 Task: Look for space in Port Glasgow, United Kingdom from 6th September, 2023 to 10th September, 2023 for 1 adult in price range Rs.10000 to Rs.15000. Place can be private room with 1  bedroom having 1 bed and 1 bathroom. Property type can be house, flat, guest house, hotel. Booking option can be shelf check-in. Required host language is English.
Action: Mouse moved to (431, 94)
Screenshot: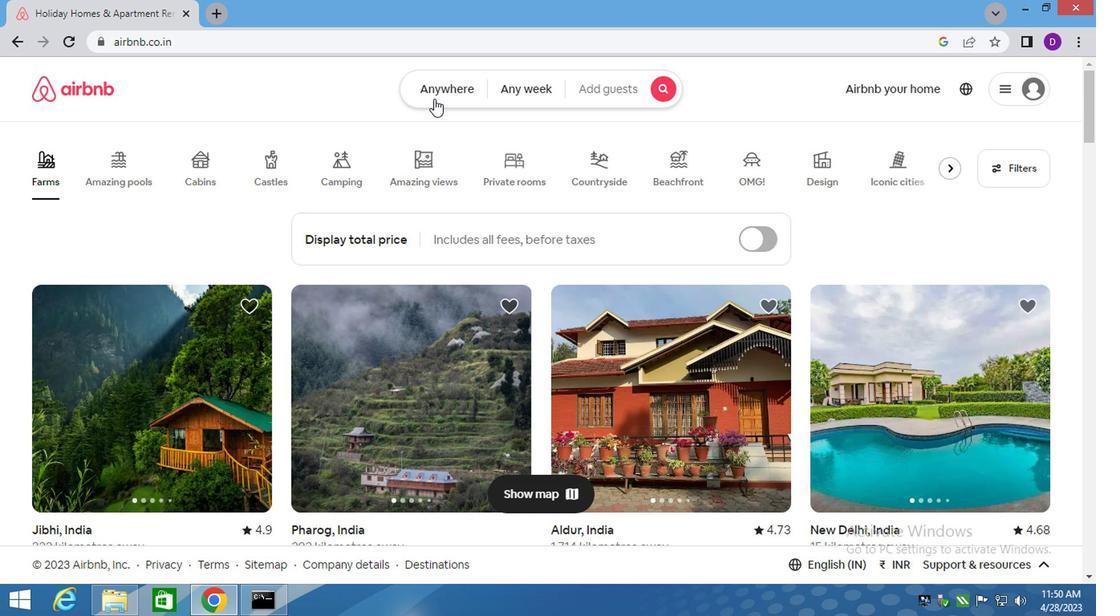 
Action: Mouse pressed left at (431, 94)
Screenshot: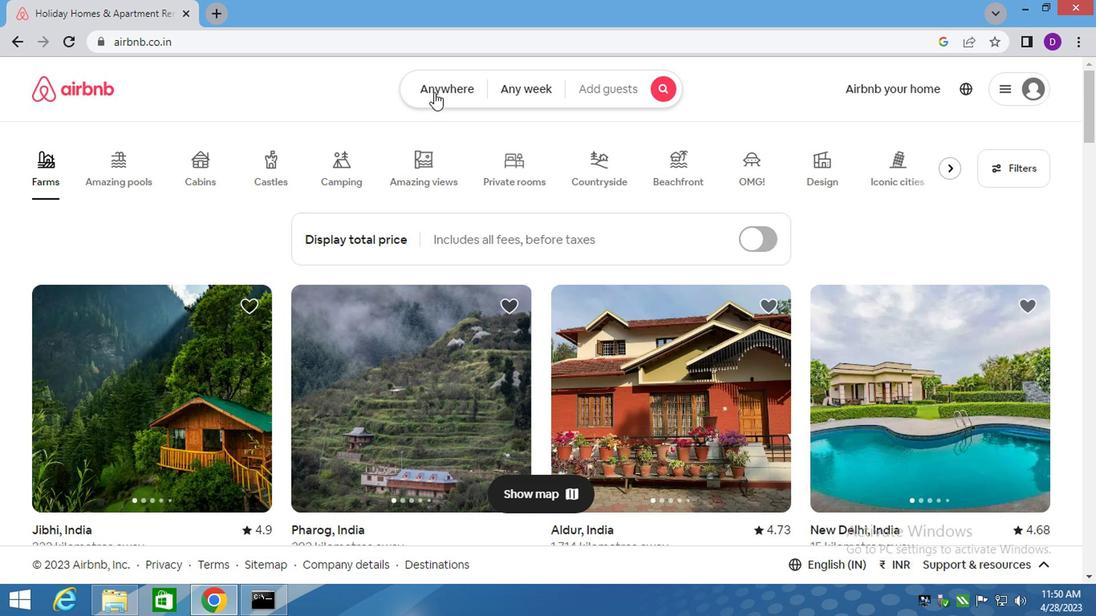 
Action: Mouse moved to (293, 155)
Screenshot: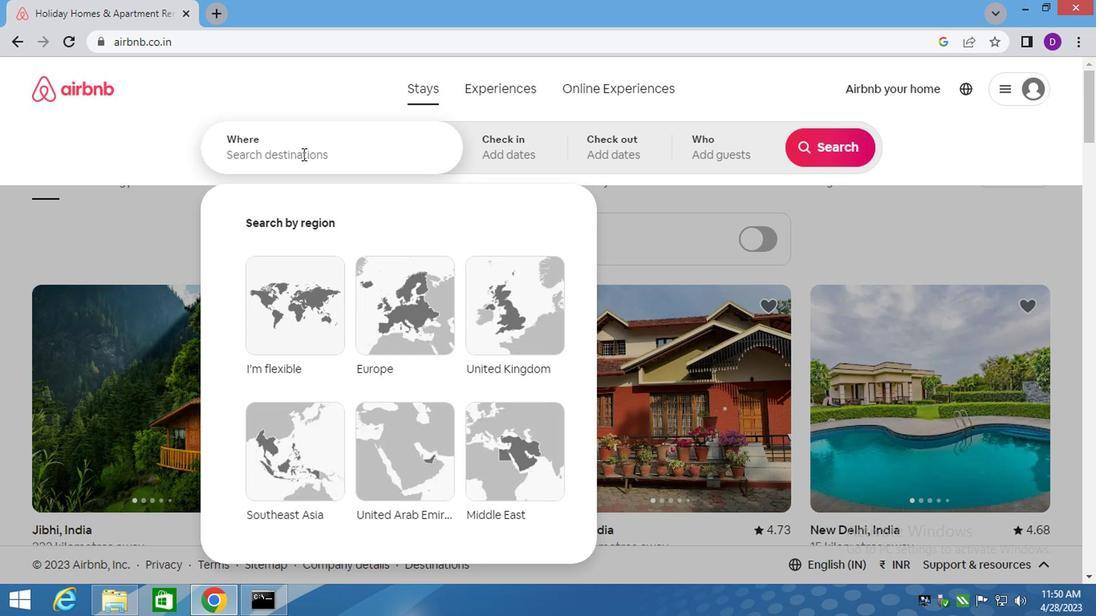 
Action: Mouse pressed left at (293, 155)
Screenshot: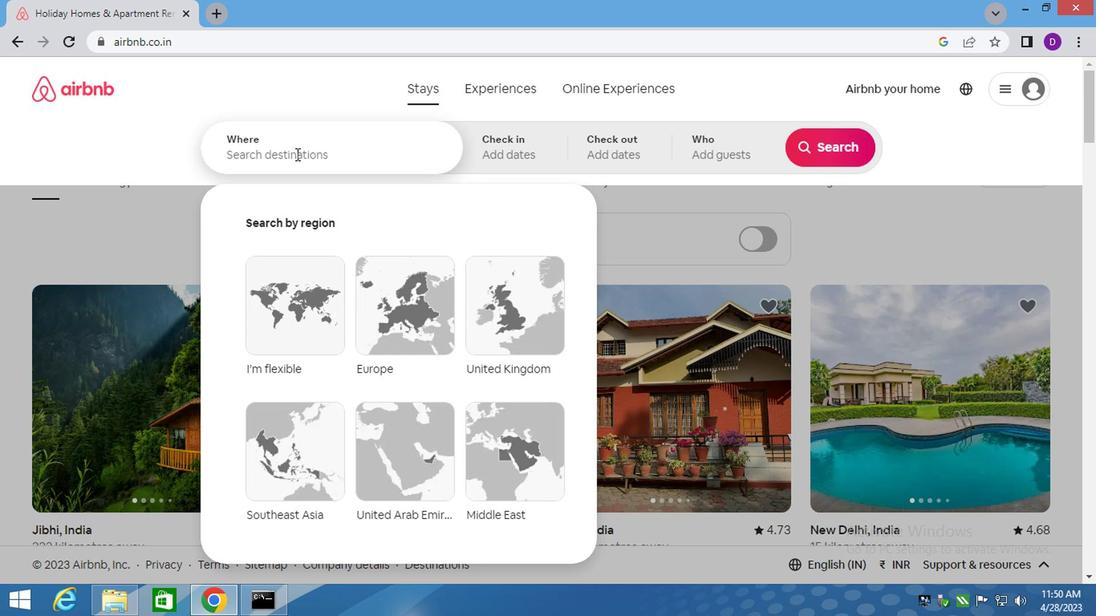 
Action: Key pressed port<Key.space>glasgow,<Key.space>united<Key.down><Key.enter>
Screenshot: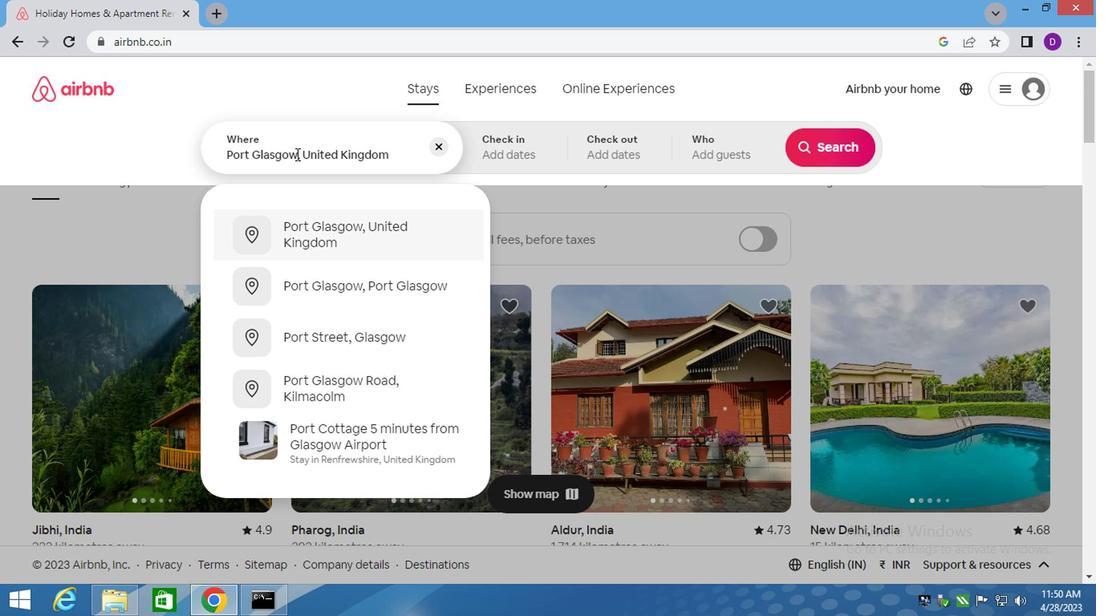 
Action: Mouse moved to (812, 276)
Screenshot: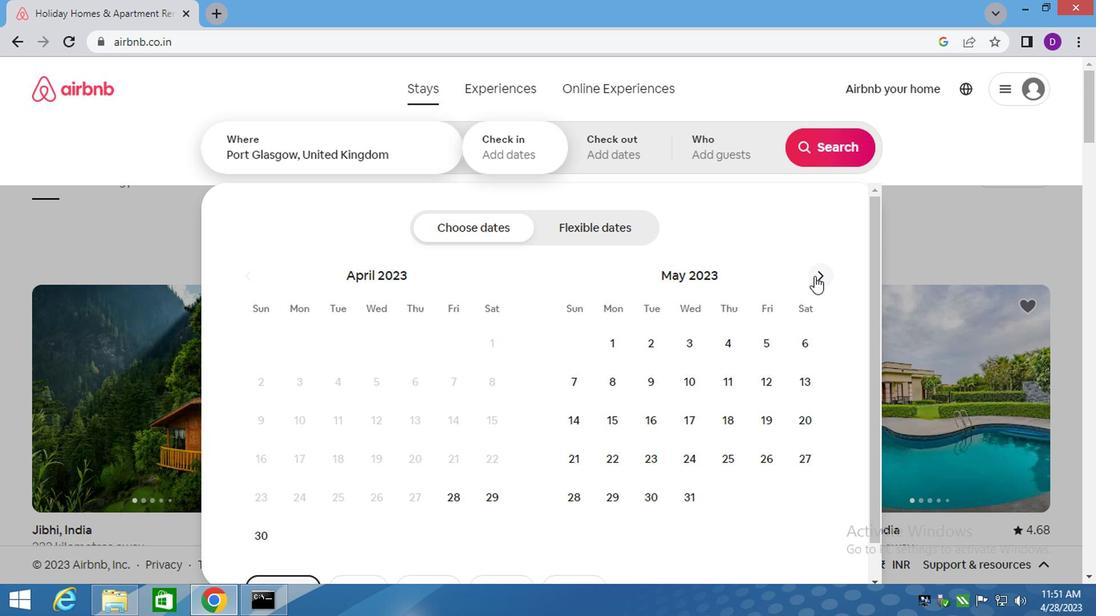
Action: Mouse pressed left at (812, 276)
Screenshot: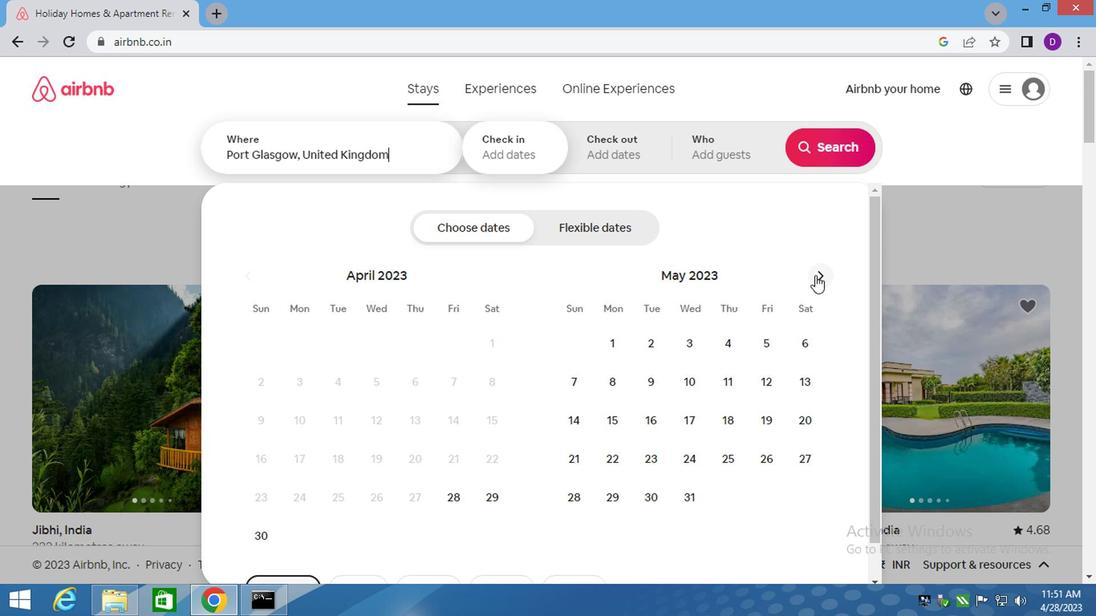 
Action: Mouse pressed left at (812, 276)
Screenshot: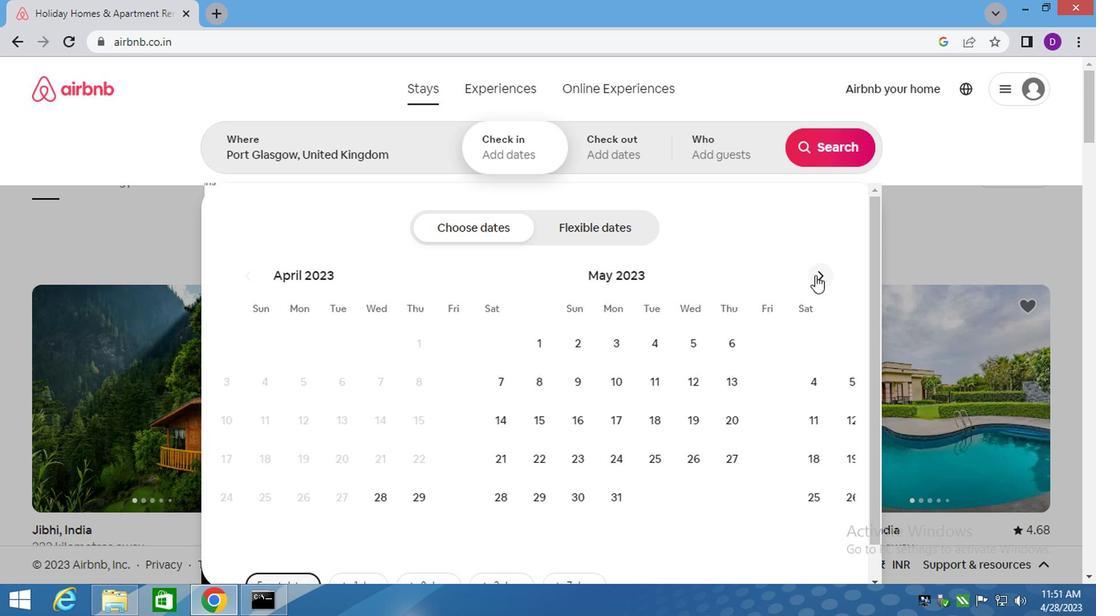 
Action: Mouse pressed left at (812, 276)
Screenshot: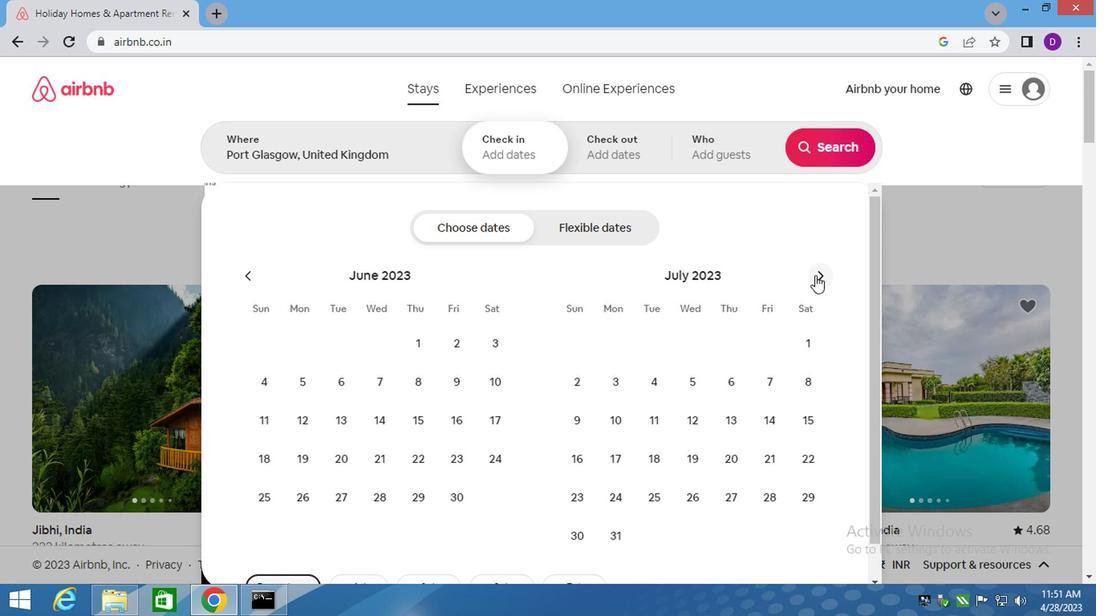 
Action: Mouse pressed left at (812, 276)
Screenshot: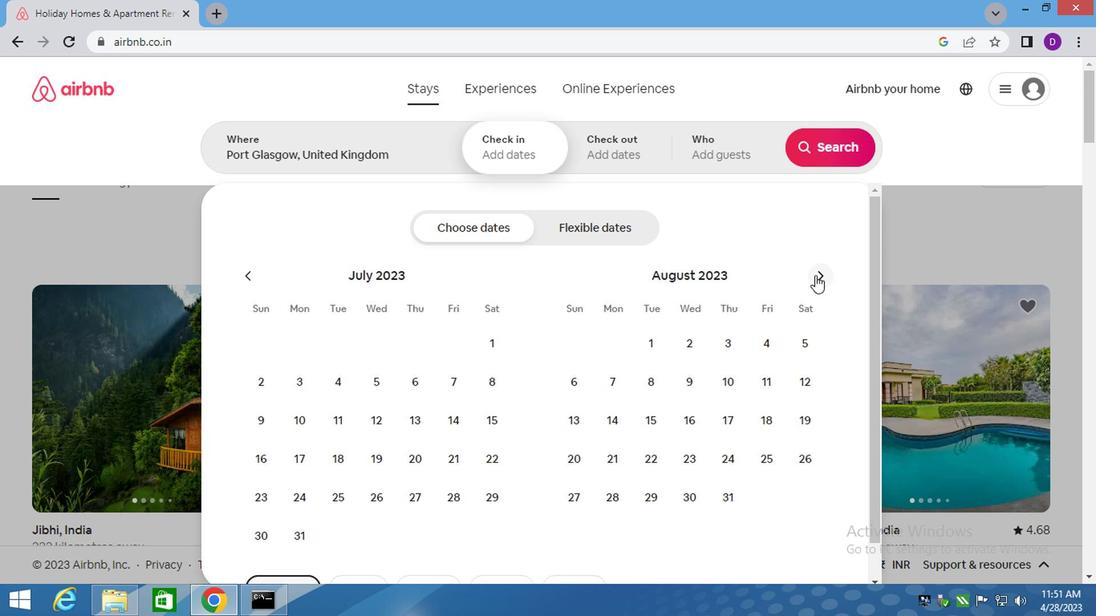 
Action: Mouse moved to (695, 381)
Screenshot: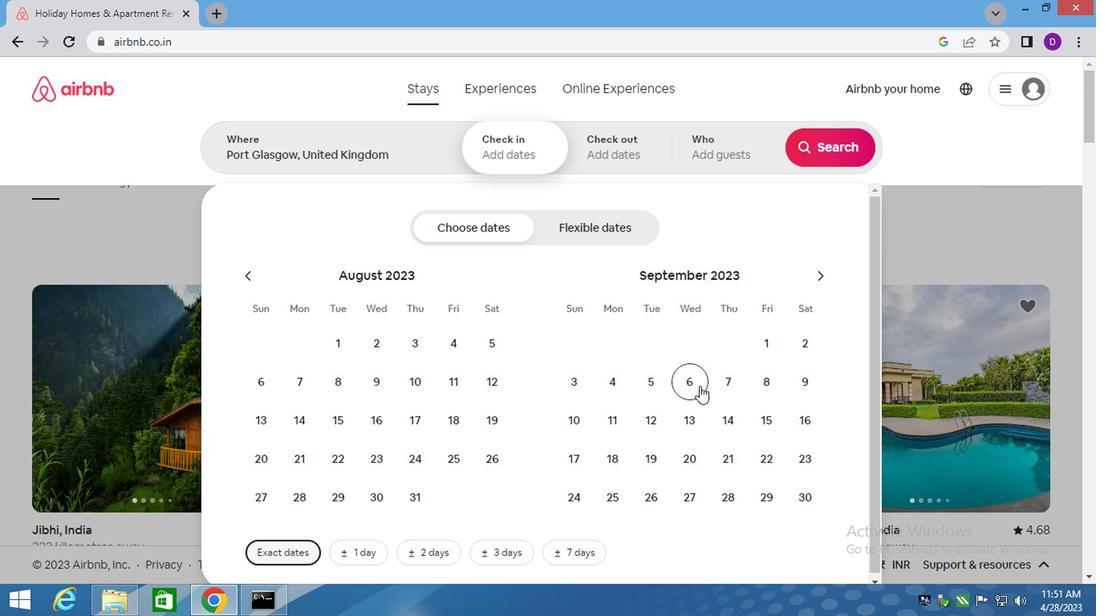 
Action: Mouse pressed left at (695, 381)
Screenshot: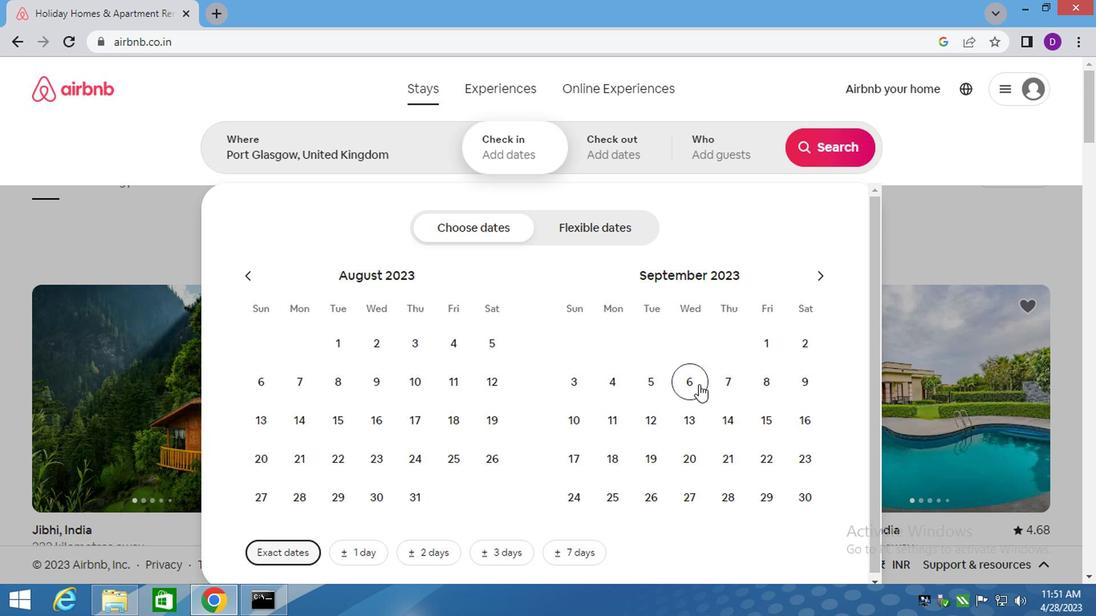 
Action: Mouse moved to (578, 414)
Screenshot: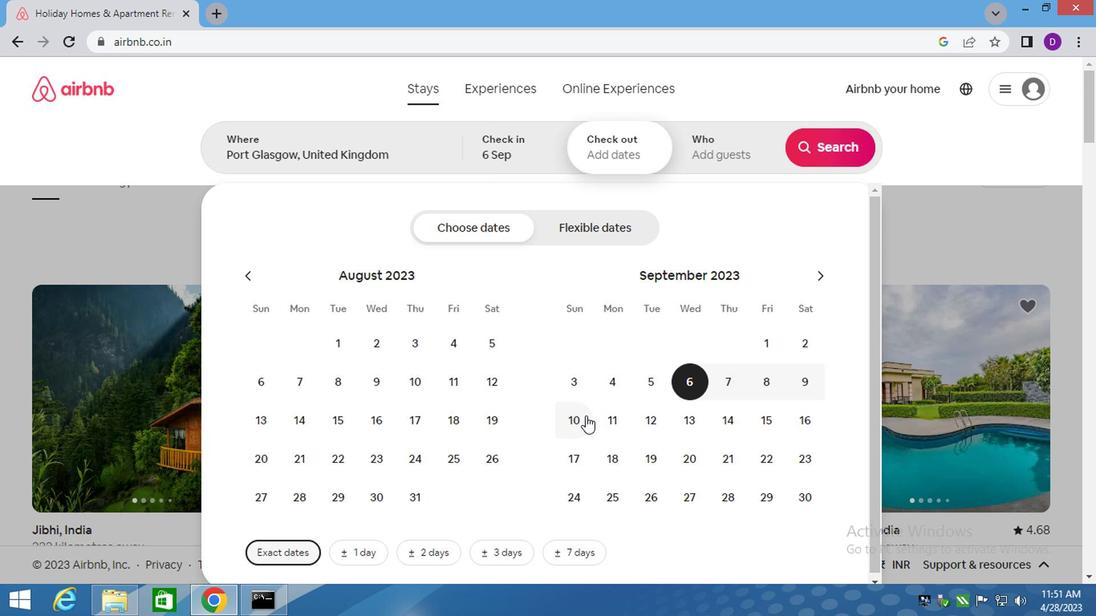 
Action: Mouse pressed left at (578, 414)
Screenshot: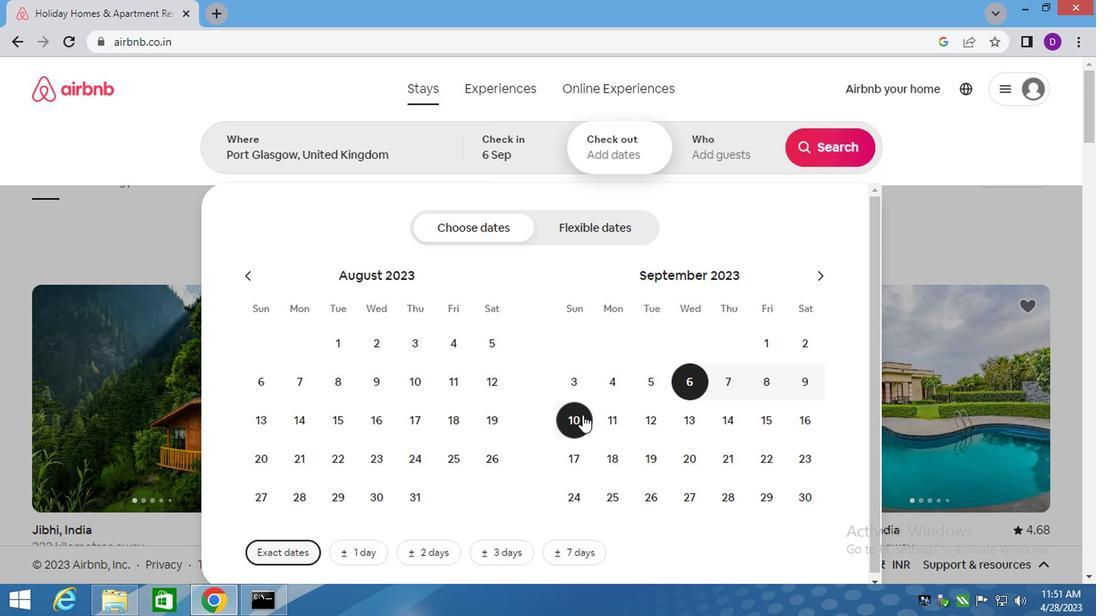 
Action: Mouse moved to (695, 156)
Screenshot: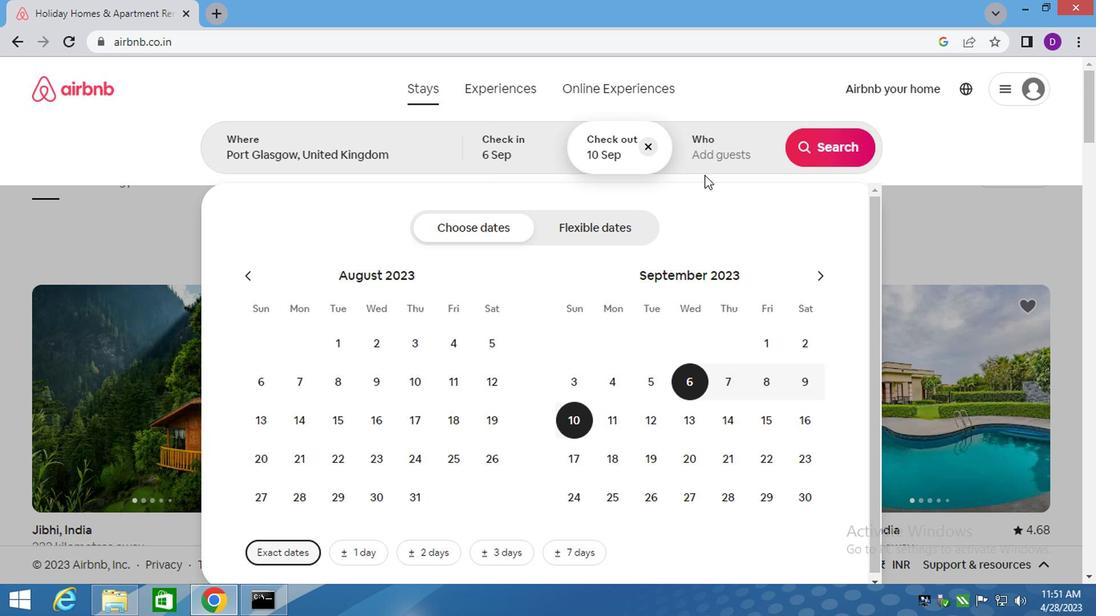 
Action: Mouse pressed left at (695, 156)
Screenshot: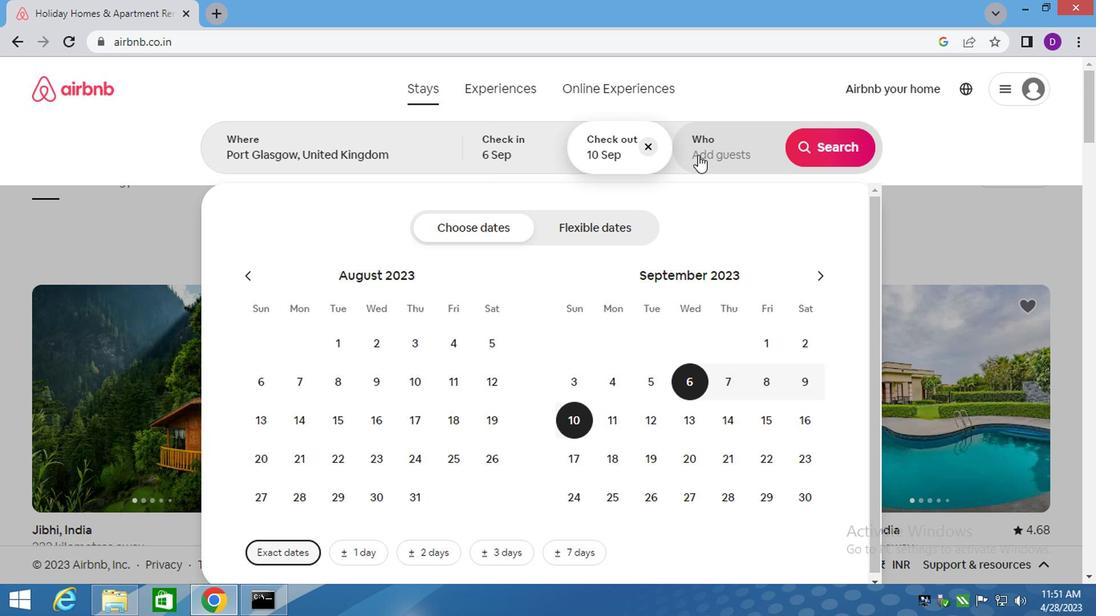 
Action: Mouse moved to (831, 235)
Screenshot: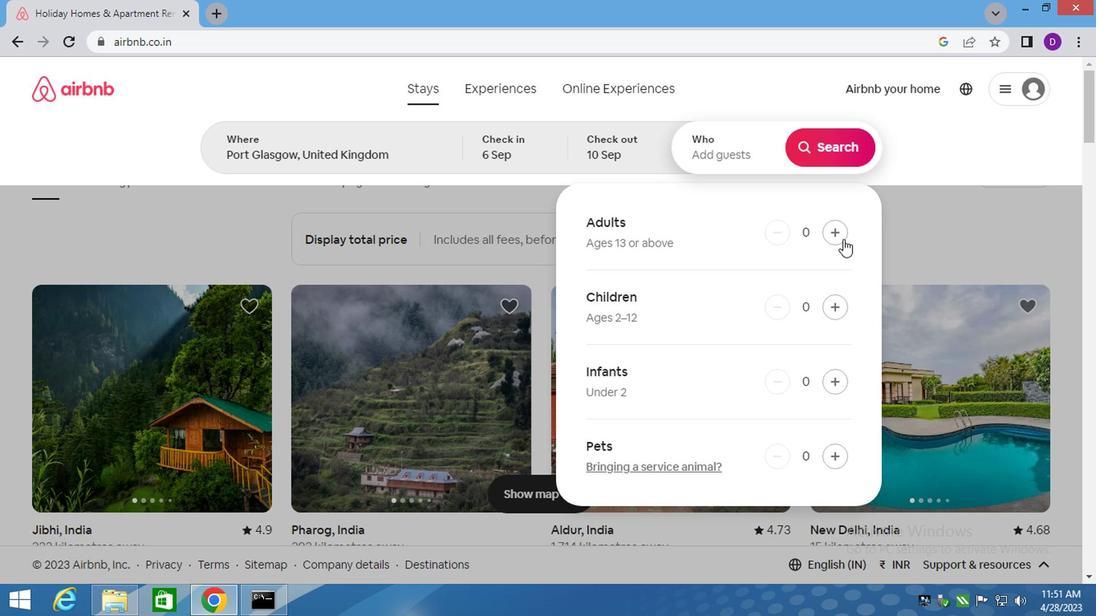 
Action: Mouse pressed left at (831, 235)
Screenshot: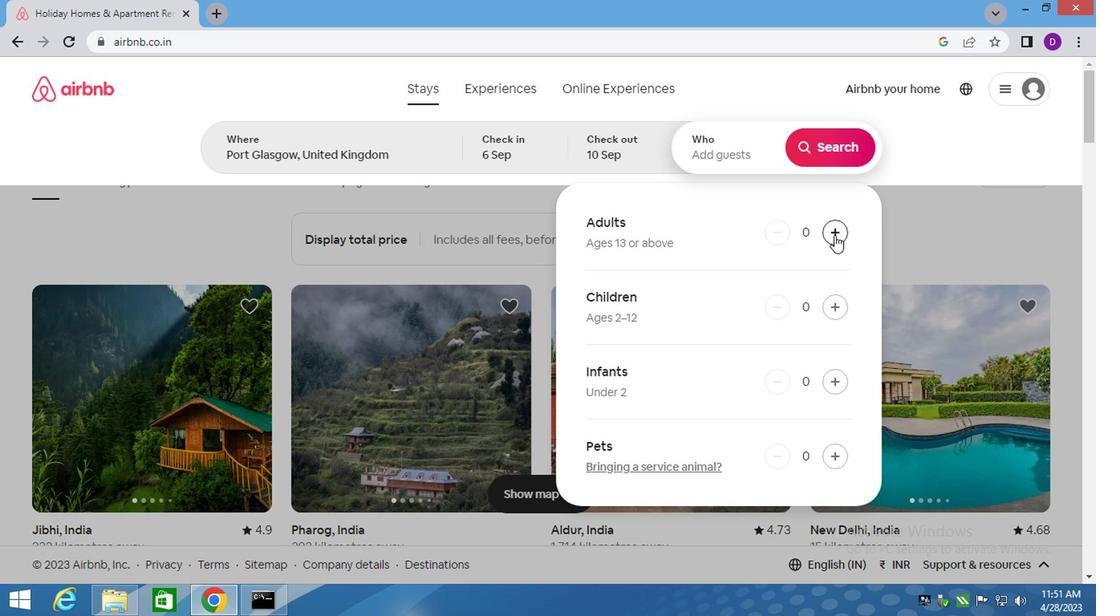 
Action: Mouse moved to (818, 150)
Screenshot: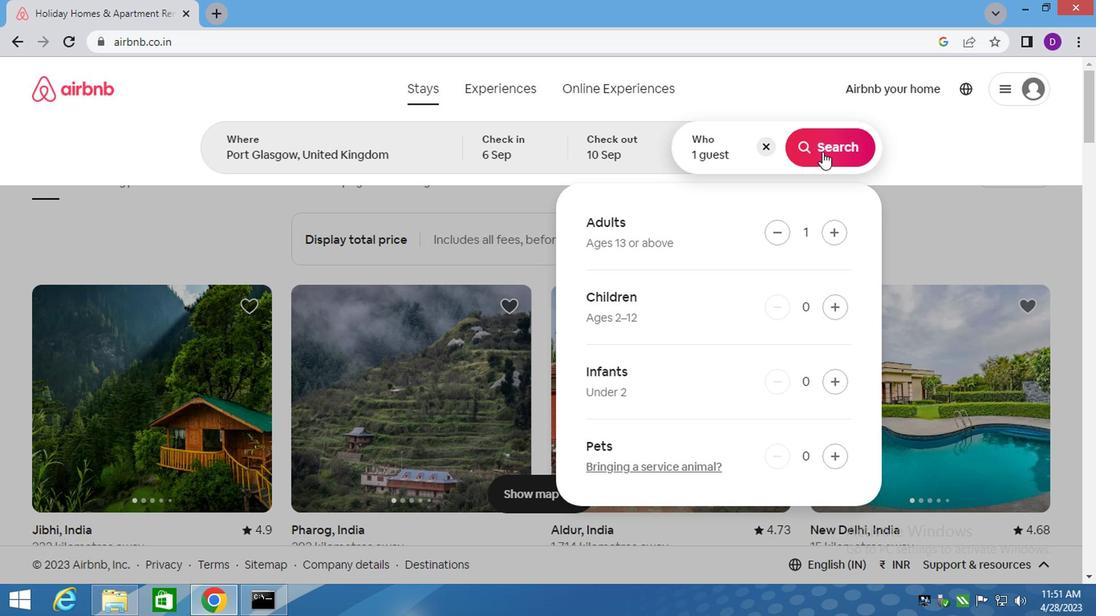 
Action: Mouse pressed left at (818, 150)
Screenshot: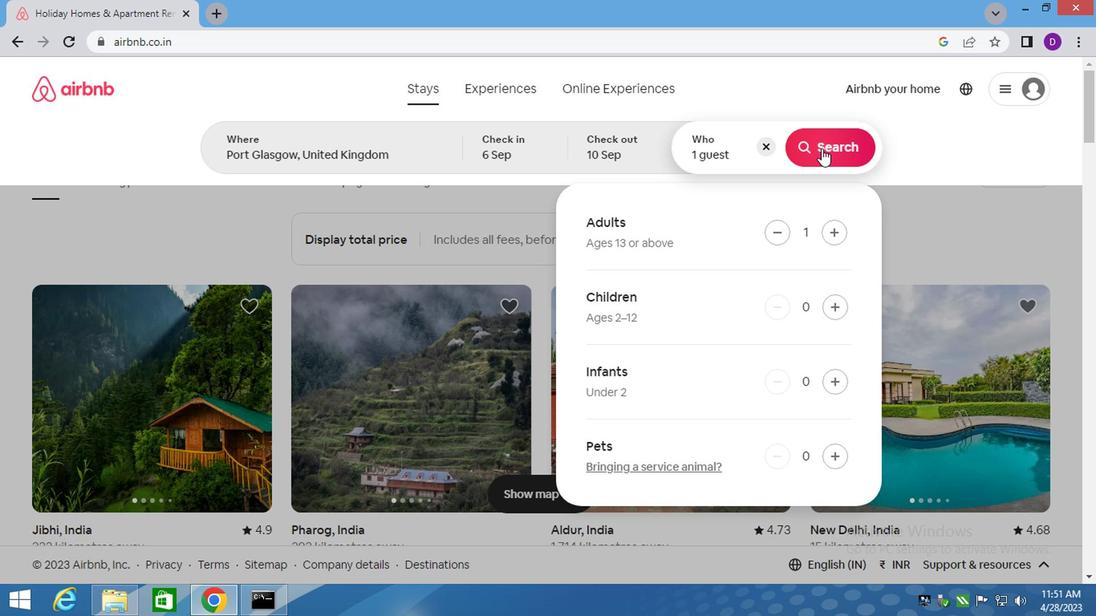 
Action: Mouse moved to (1000, 157)
Screenshot: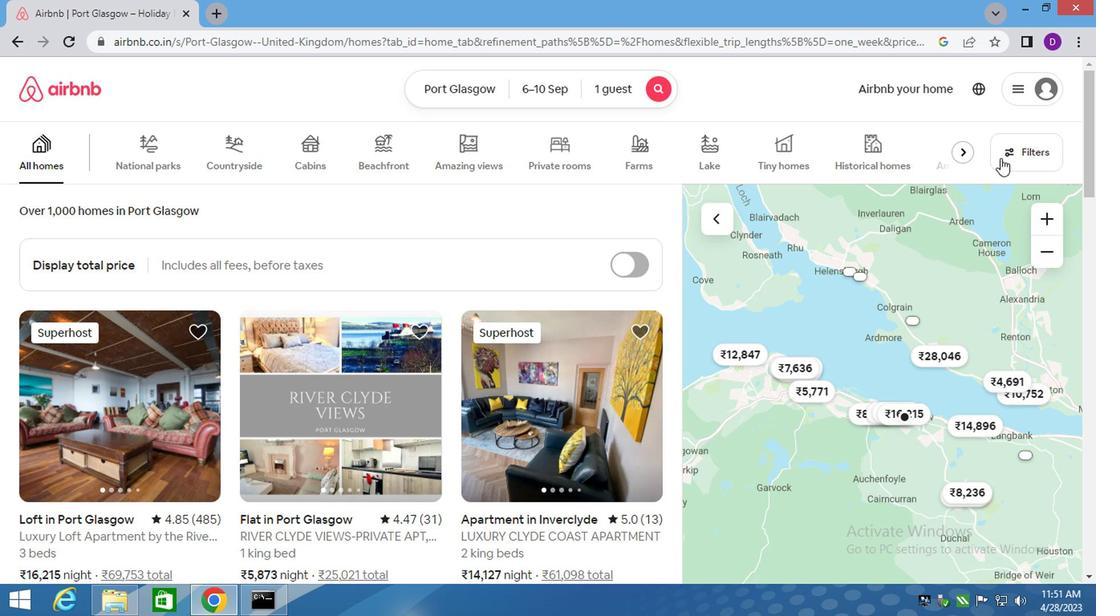 
Action: Mouse pressed left at (1000, 157)
Screenshot: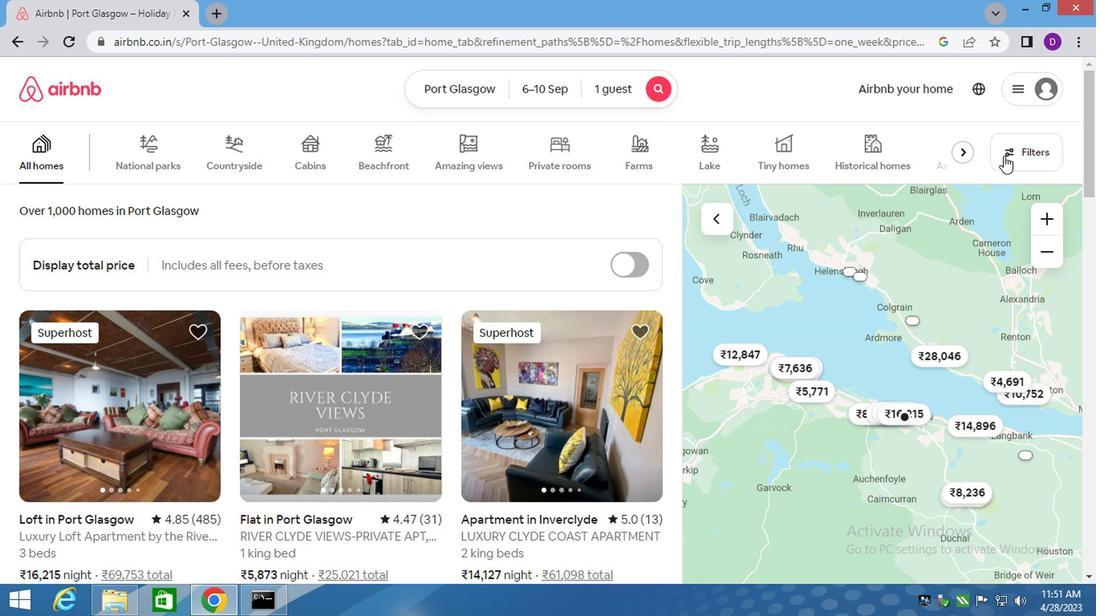 
Action: Mouse moved to (347, 353)
Screenshot: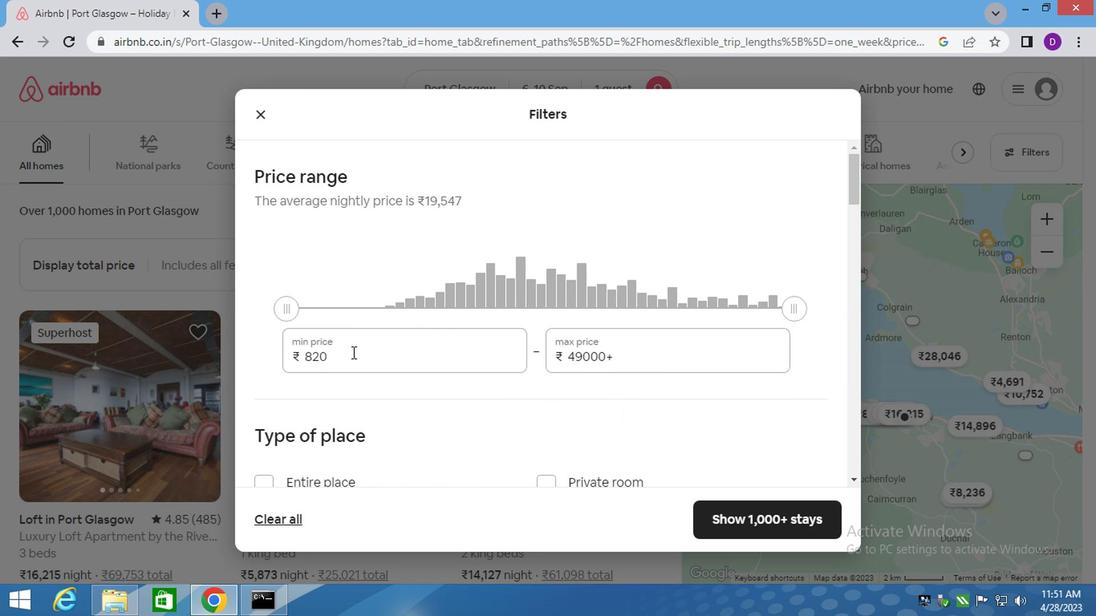 
Action: Mouse pressed left at (347, 353)
Screenshot: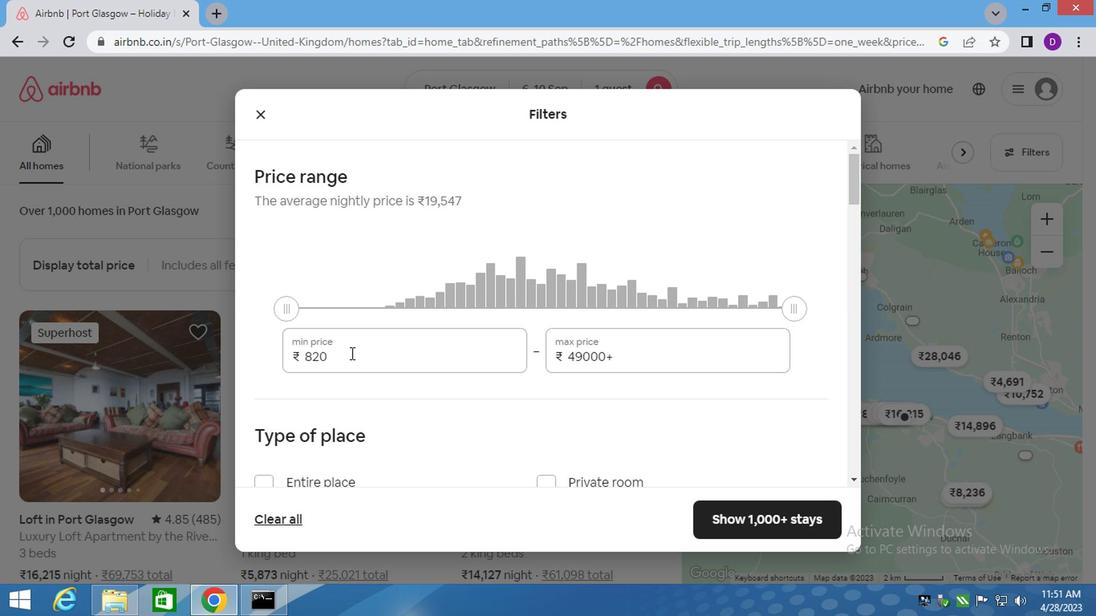 
Action: Mouse pressed left at (347, 353)
Screenshot: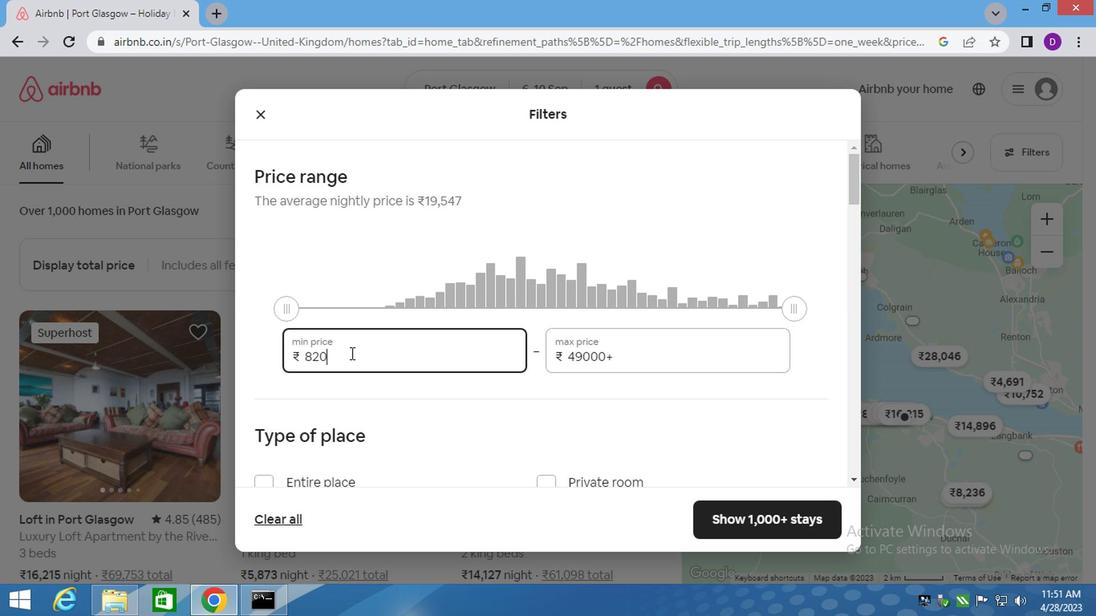 
Action: Key pressed 10000<Key.tab>15<Key.backspace><Key.backspace><Key.backspace><Key.backspace><Key.backspace><Key.backspace><Key.backspace><Key.backspace><Key.backspace><Key.backspace><Key.backspace>15000
Screenshot: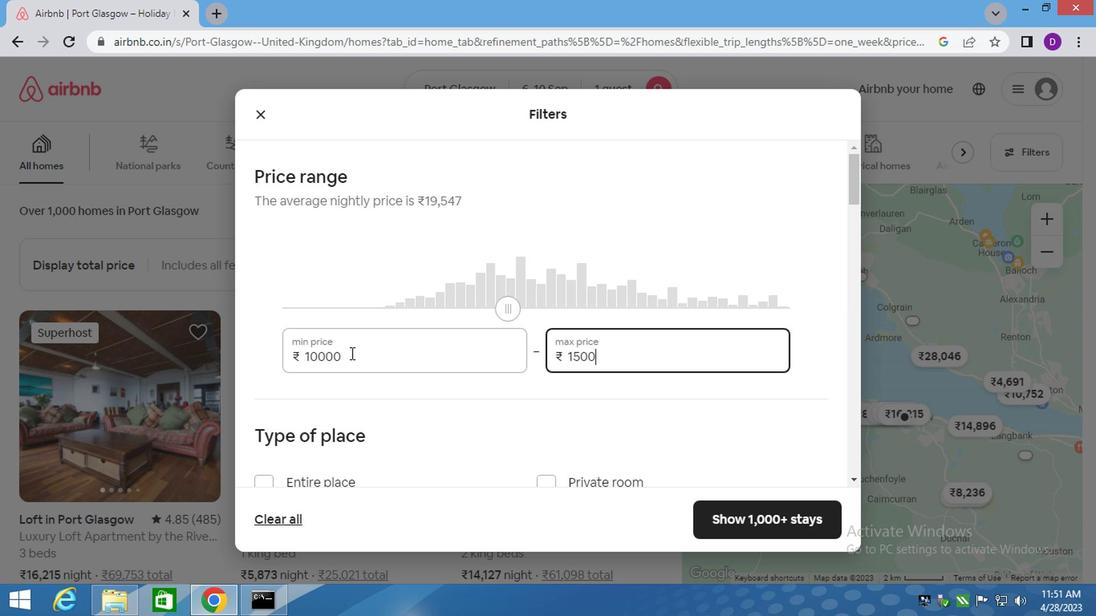 
Action: Mouse moved to (453, 416)
Screenshot: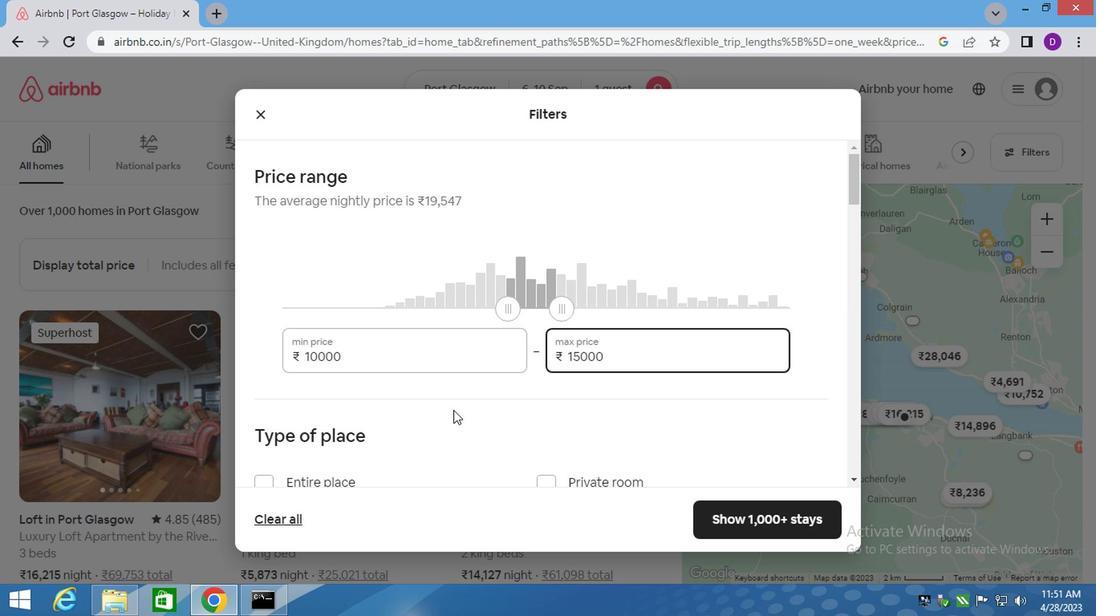 
Action: Mouse scrolled (453, 415) with delta (0, 0)
Screenshot: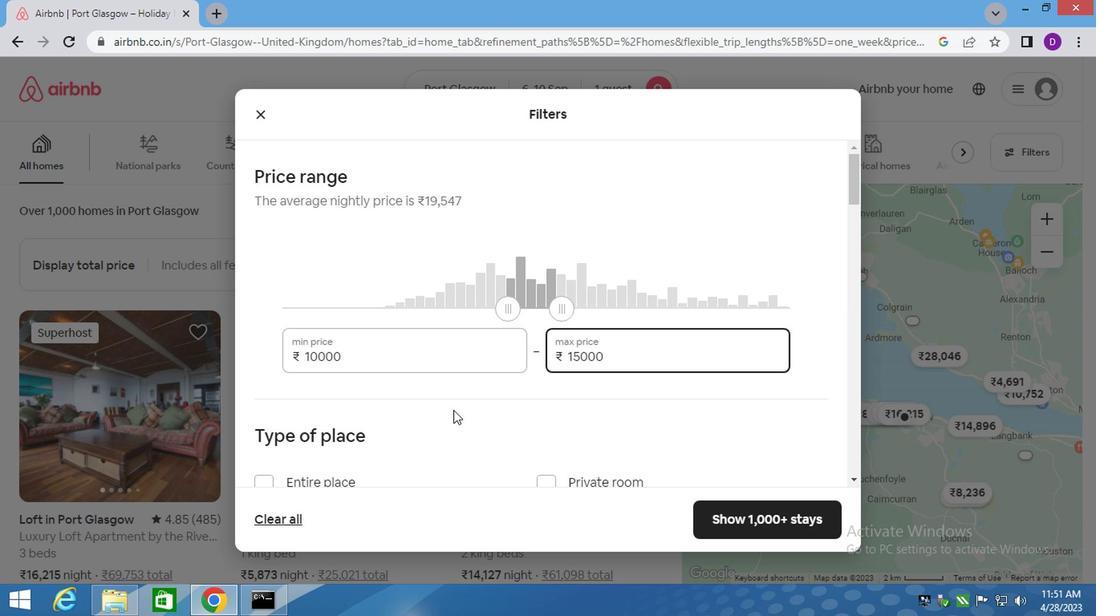 
Action: Mouse moved to (478, 417)
Screenshot: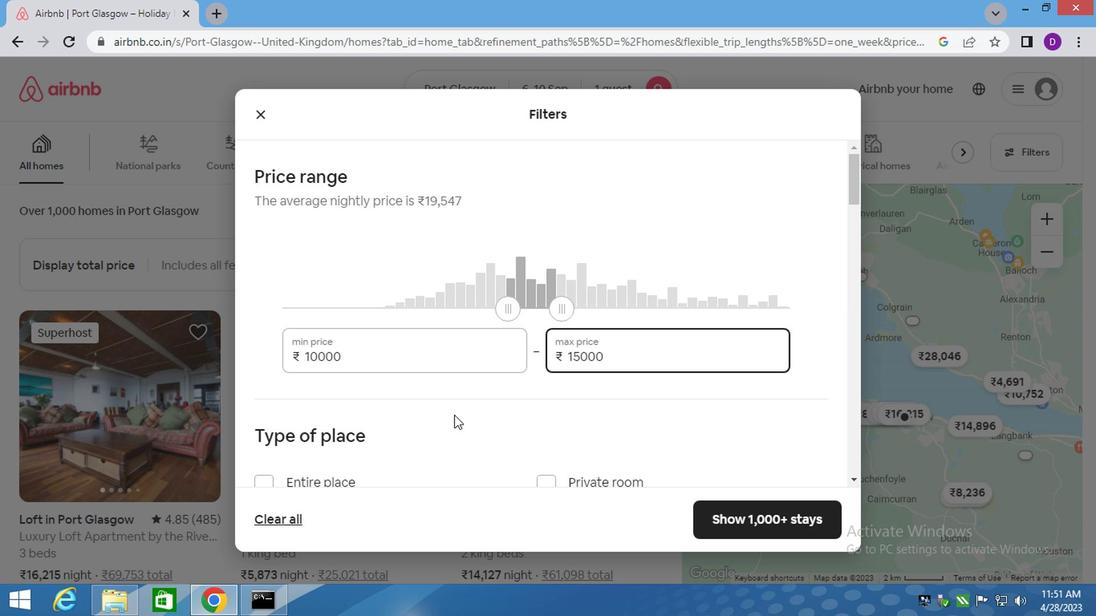 
Action: Mouse scrolled (477, 417) with delta (0, 0)
Screenshot: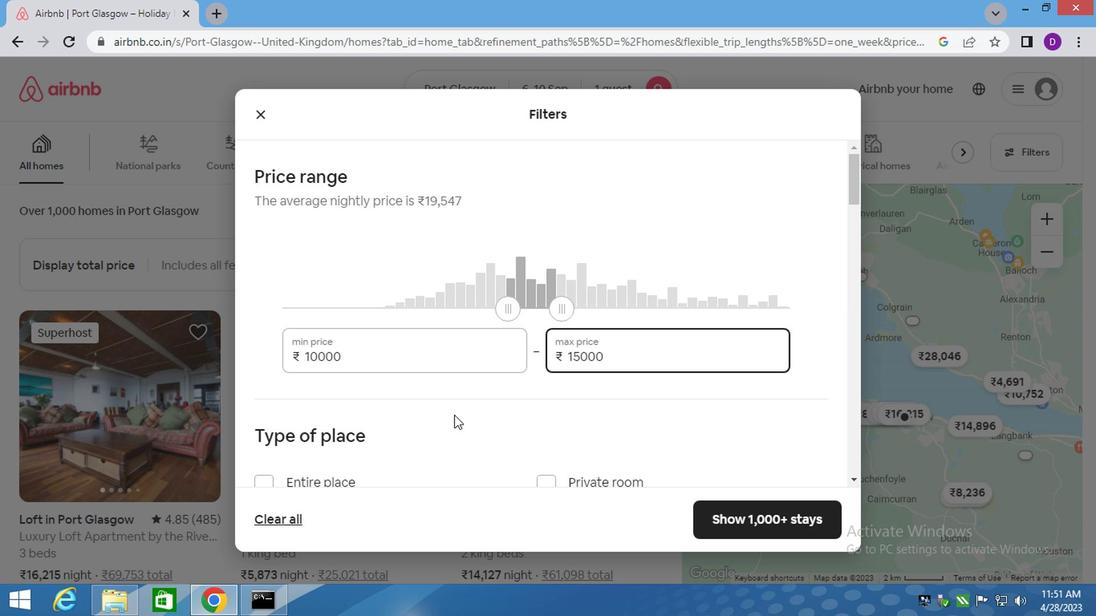 
Action: Mouse moved to (542, 319)
Screenshot: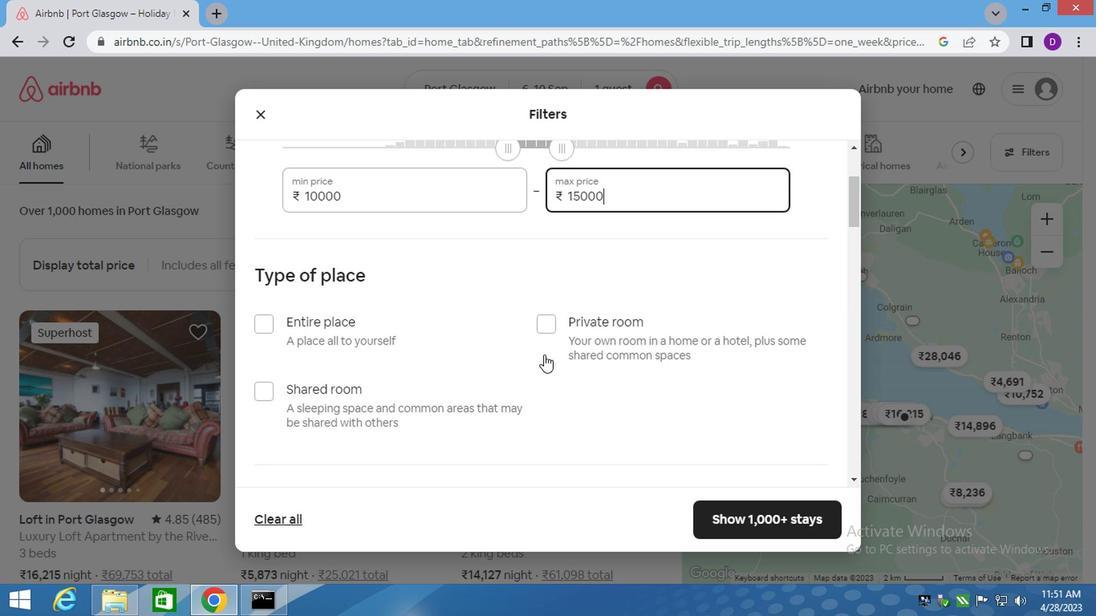 
Action: Mouse pressed left at (542, 319)
Screenshot: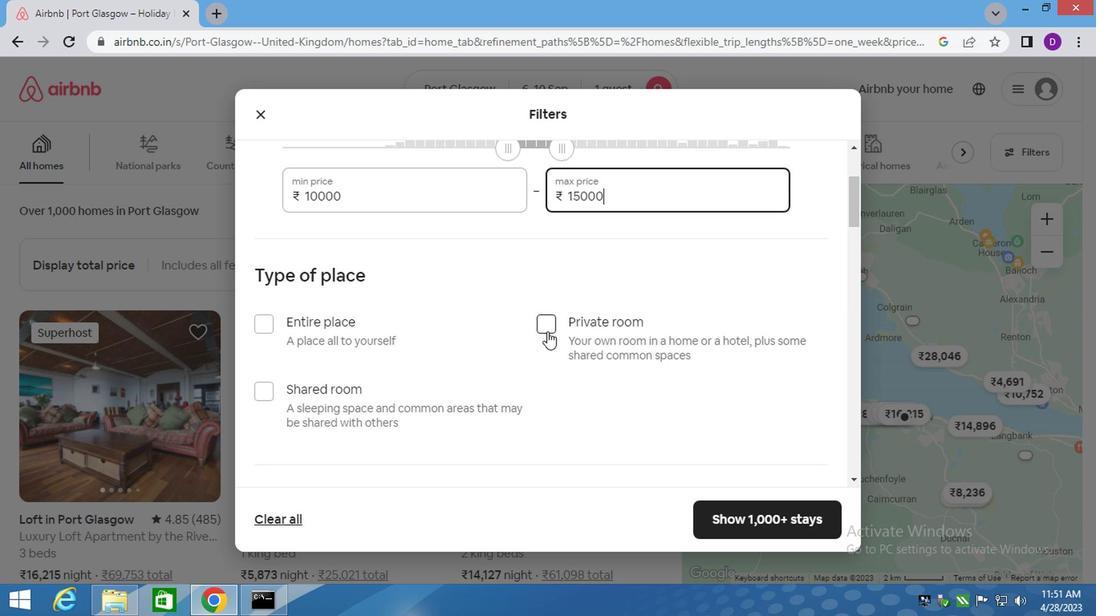 
Action: Mouse moved to (451, 375)
Screenshot: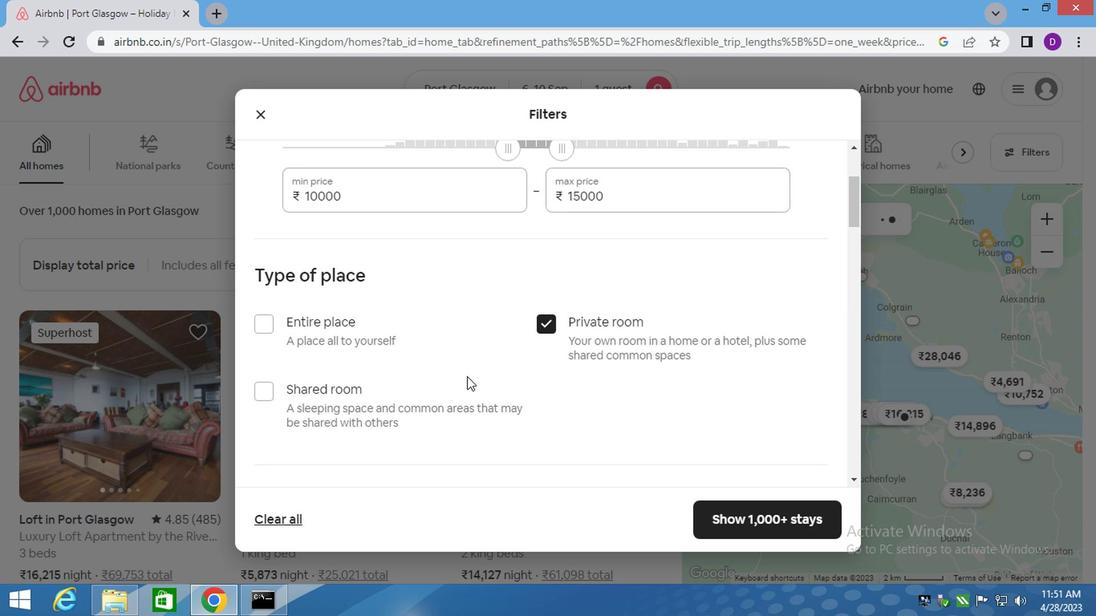 
Action: Mouse scrolled (451, 374) with delta (0, -1)
Screenshot: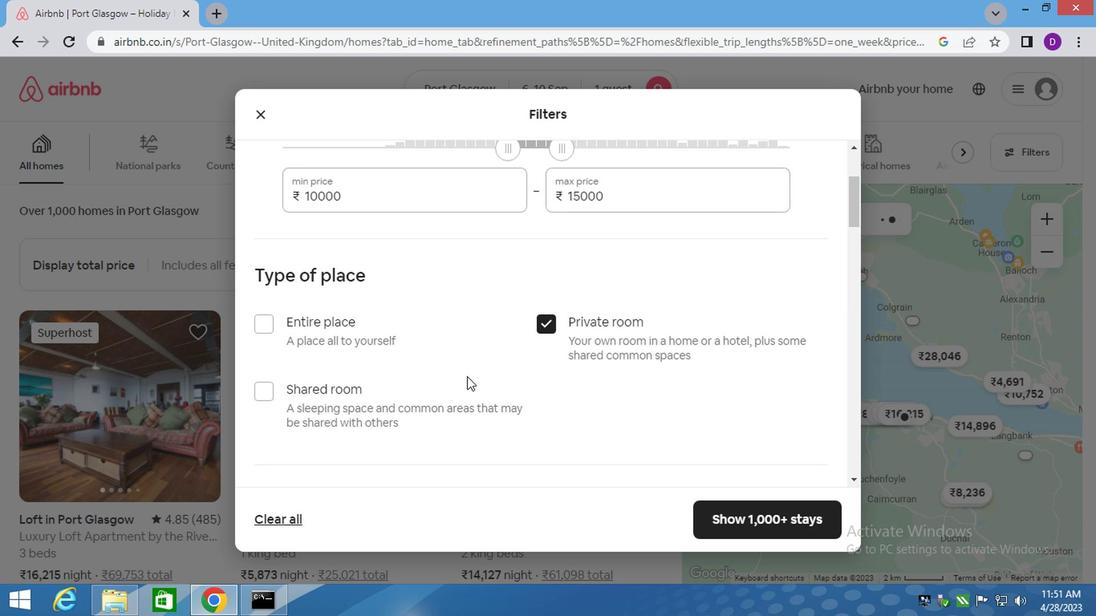 
Action: Mouse moved to (449, 375)
Screenshot: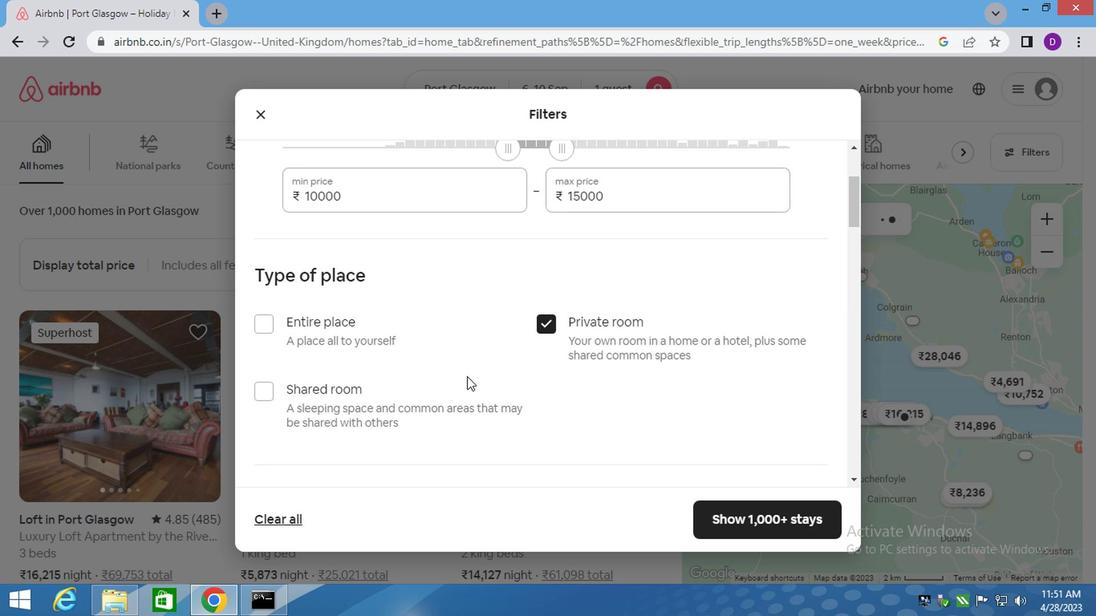 
Action: Mouse scrolled (449, 374) with delta (0, -1)
Screenshot: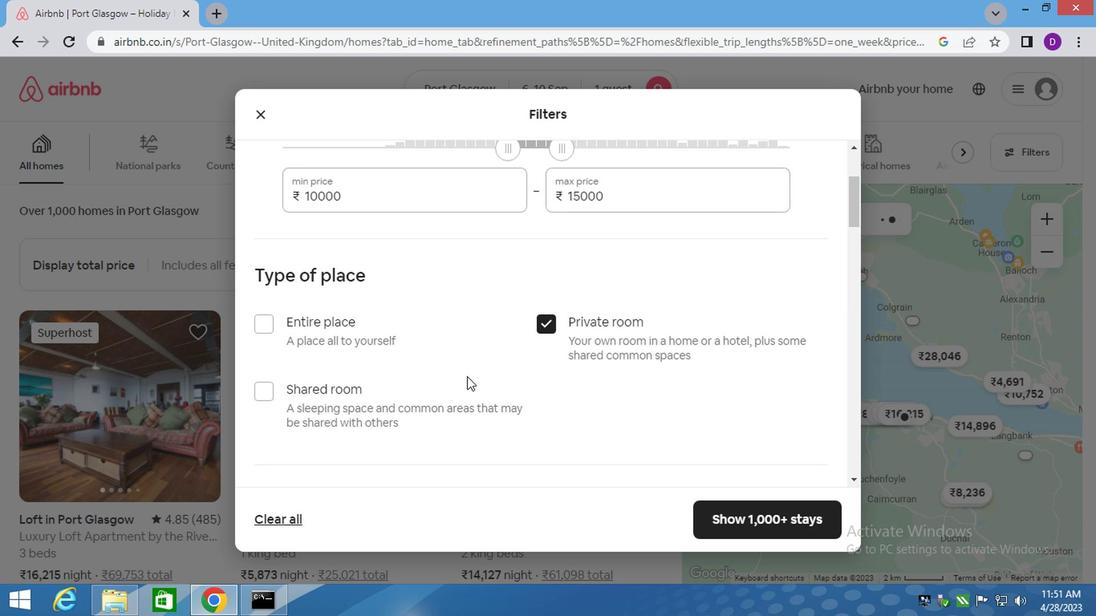 
Action: Mouse moved to (449, 375)
Screenshot: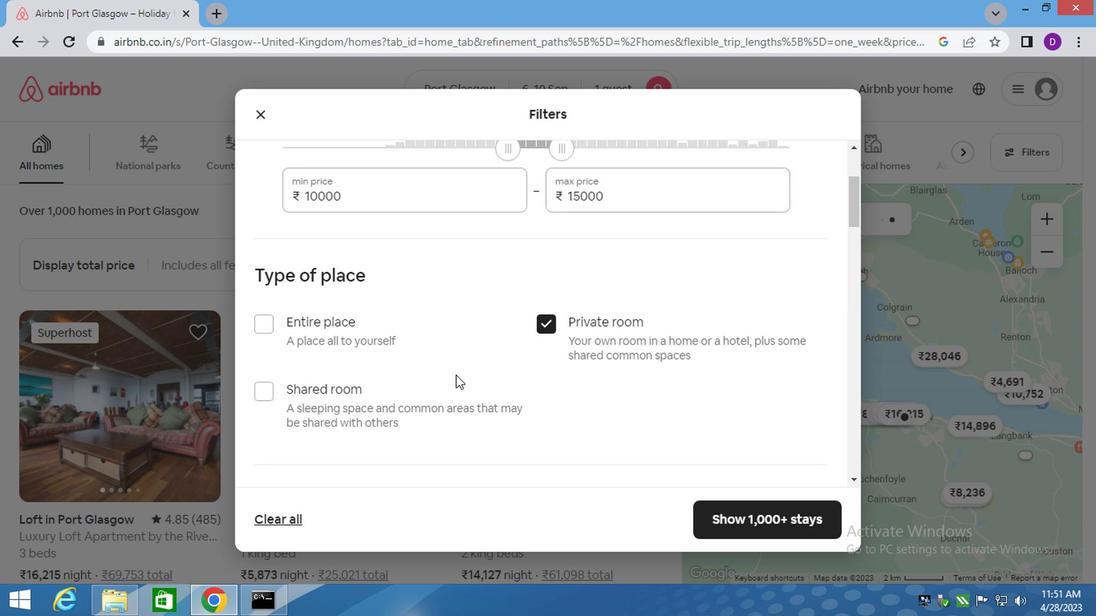 
Action: Mouse scrolled (449, 374) with delta (0, -1)
Screenshot: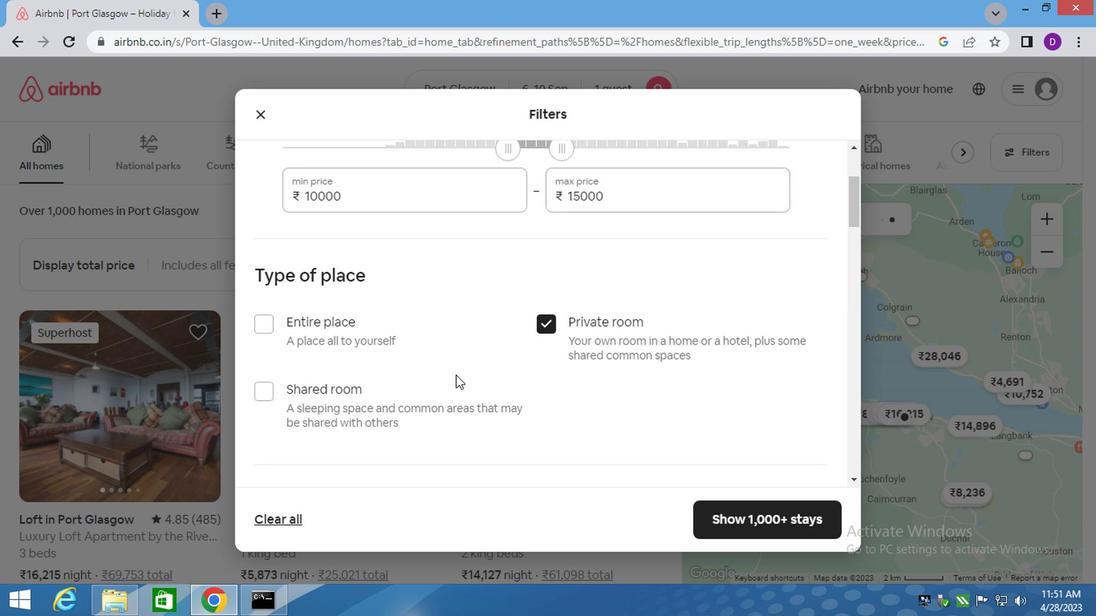
Action: Mouse scrolled (449, 374) with delta (0, -1)
Screenshot: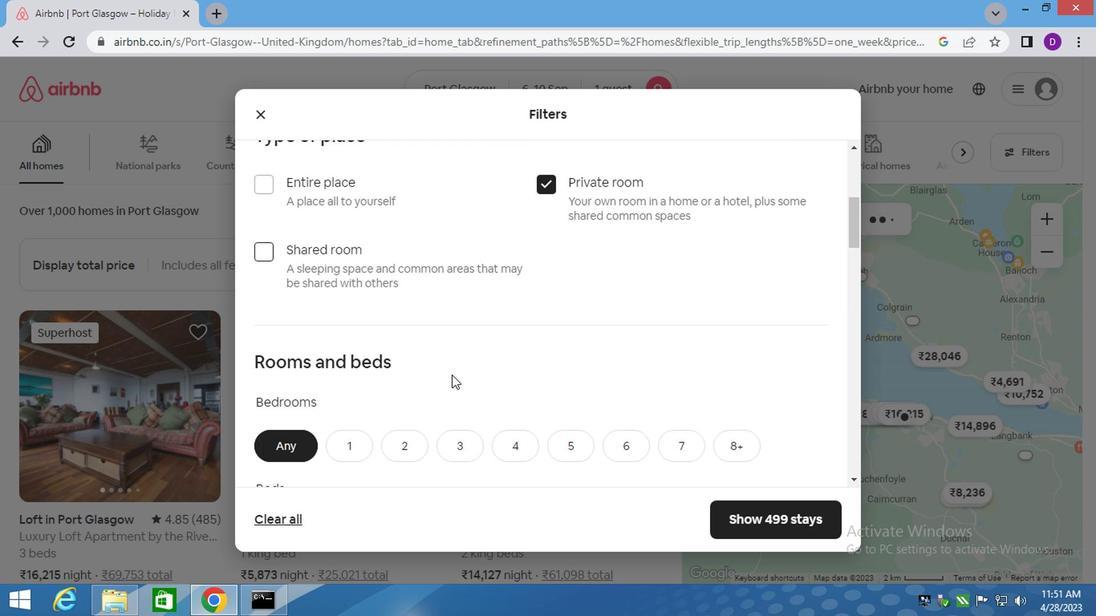 
Action: Mouse moved to (350, 266)
Screenshot: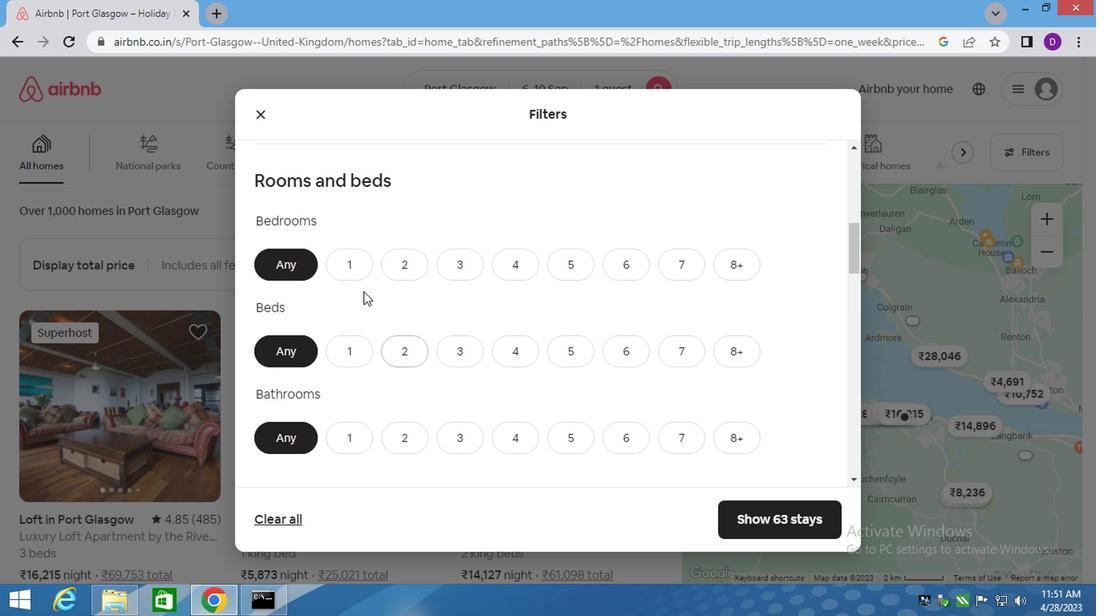 
Action: Mouse pressed left at (350, 266)
Screenshot: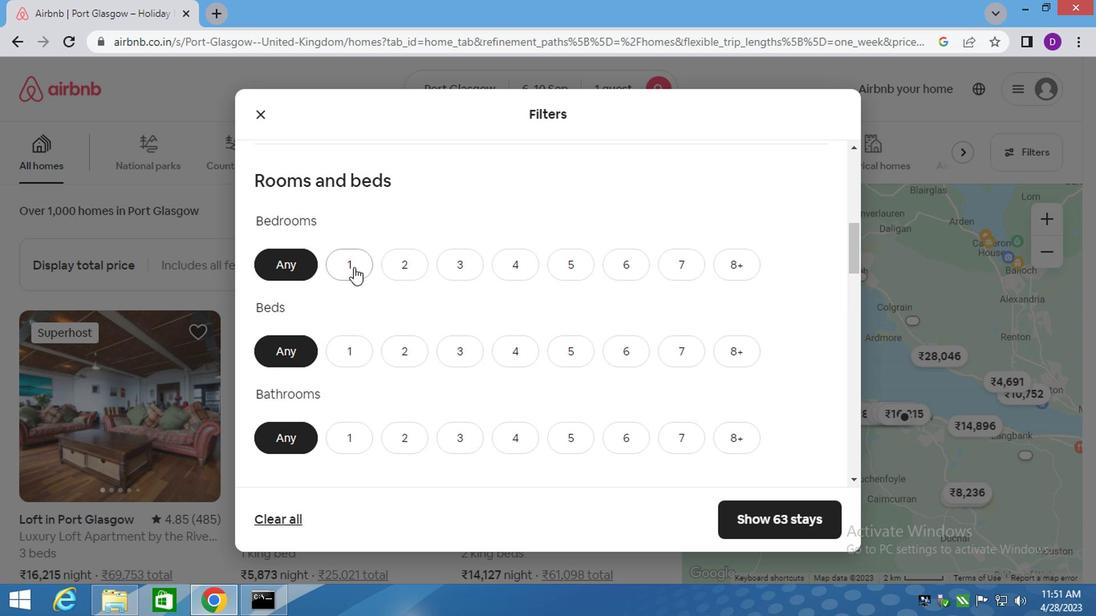 
Action: Mouse moved to (346, 342)
Screenshot: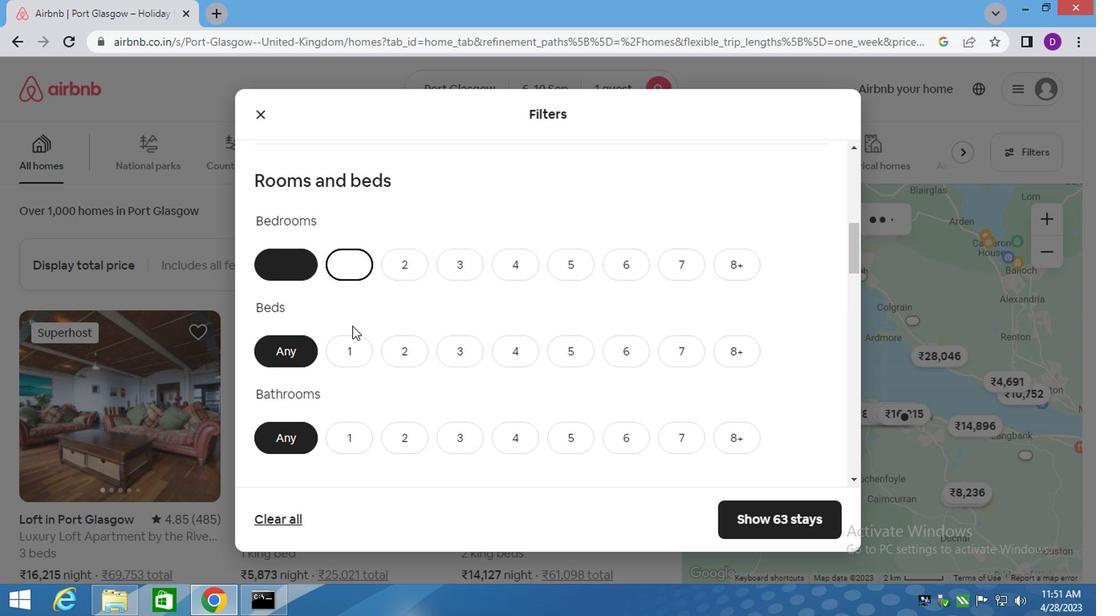 
Action: Mouse pressed left at (346, 342)
Screenshot: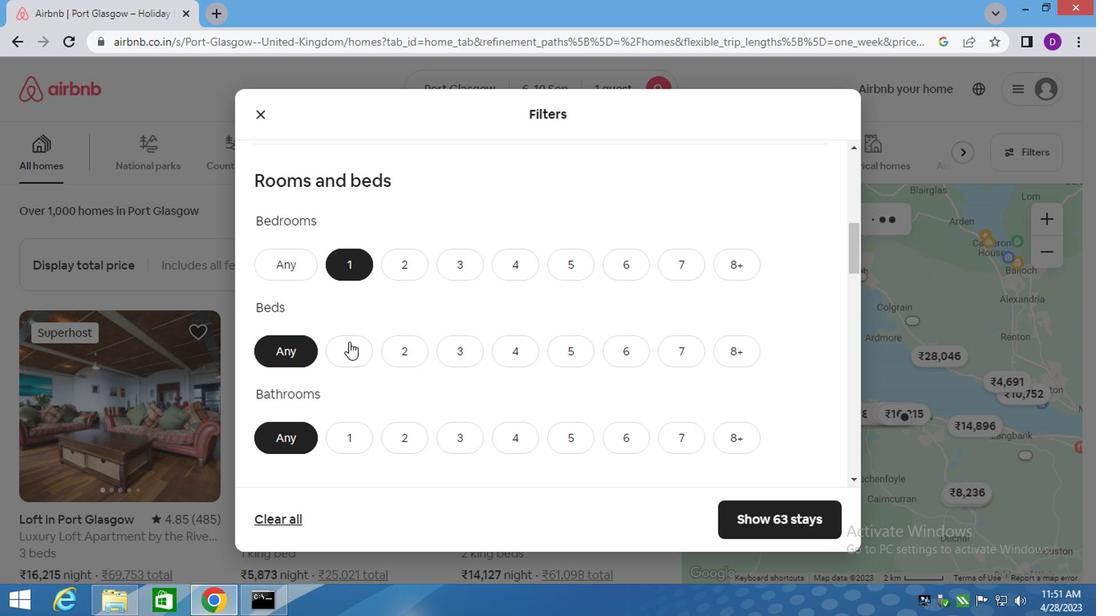
Action: Mouse moved to (341, 429)
Screenshot: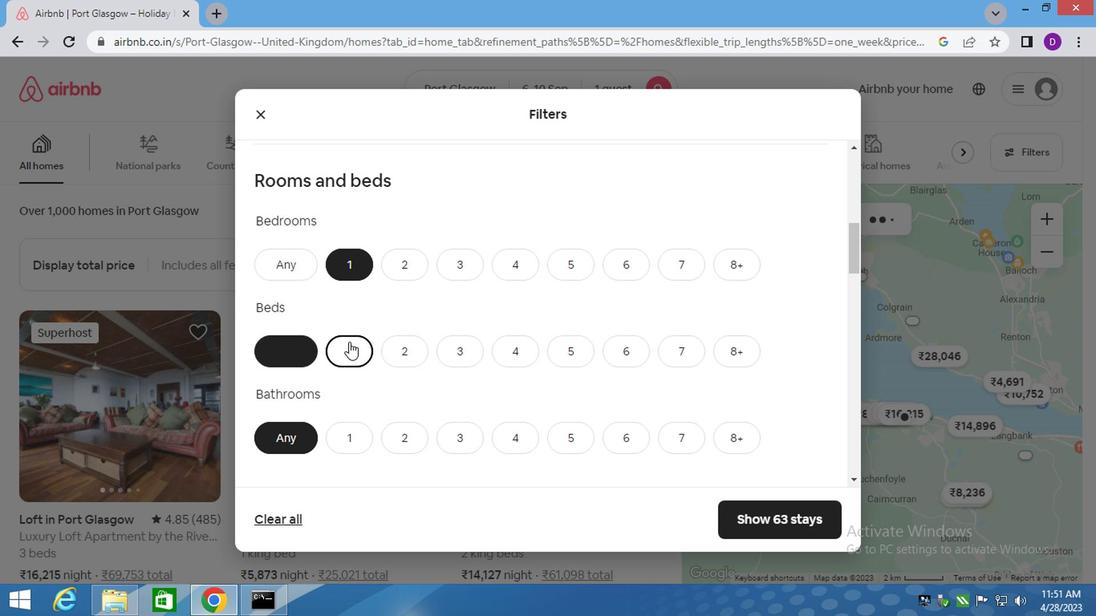 
Action: Mouse pressed left at (341, 429)
Screenshot: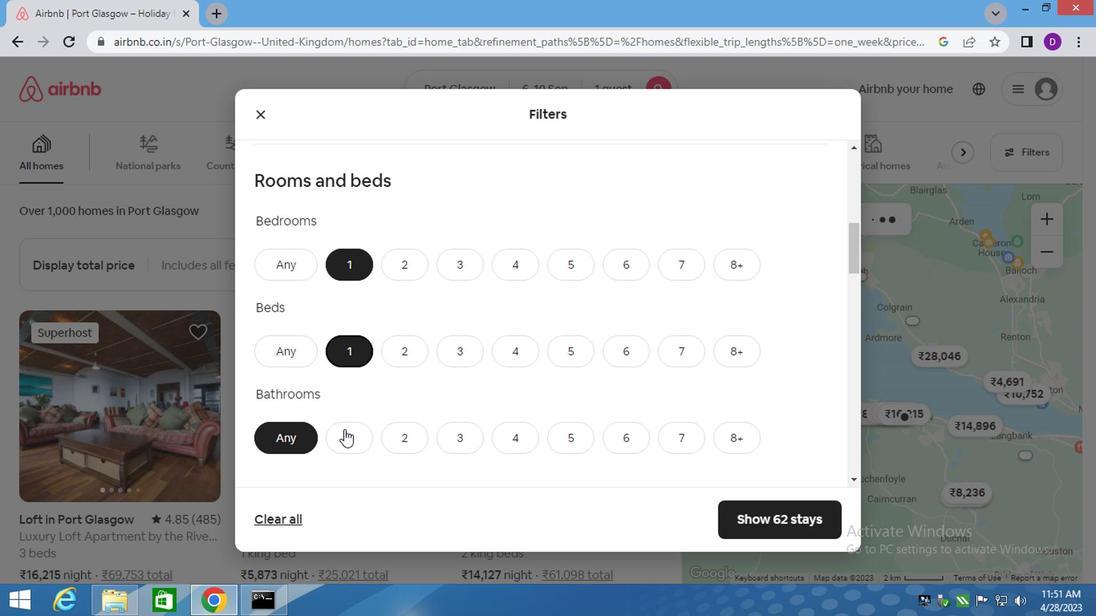 
Action: Mouse moved to (380, 387)
Screenshot: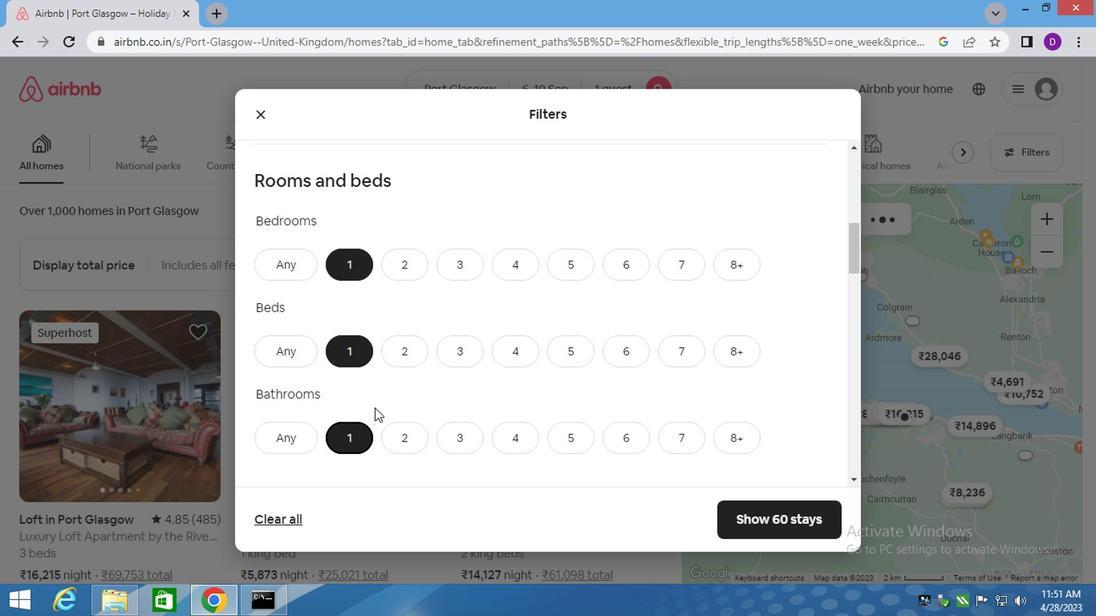
Action: Mouse scrolled (380, 386) with delta (0, -1)
Screenshot: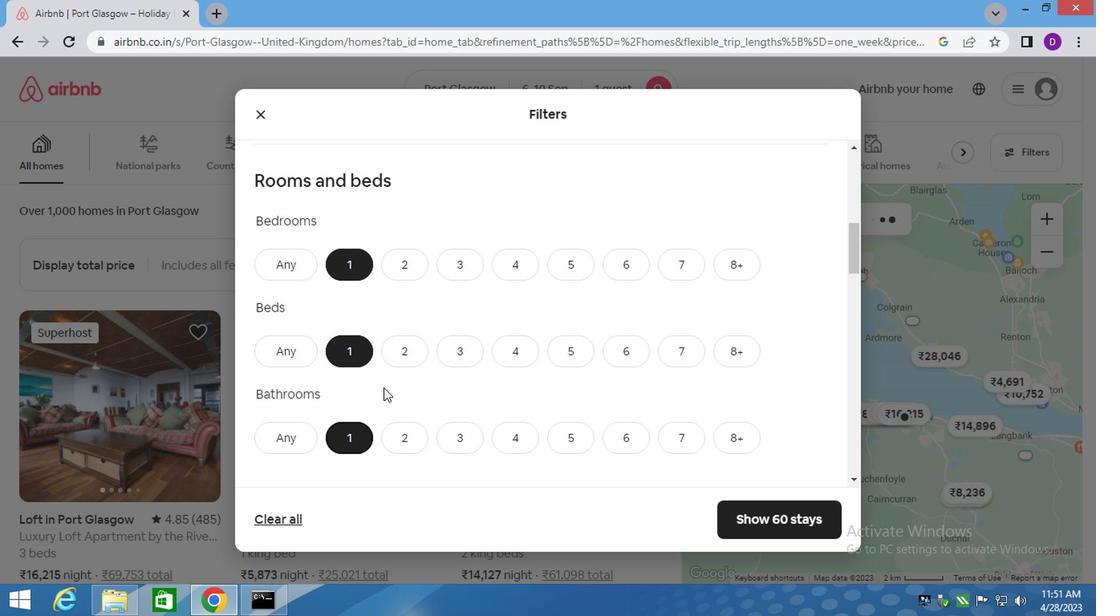 
Action: Mouse scrolled (380, 386) with delta (0, -1)
Screenshot: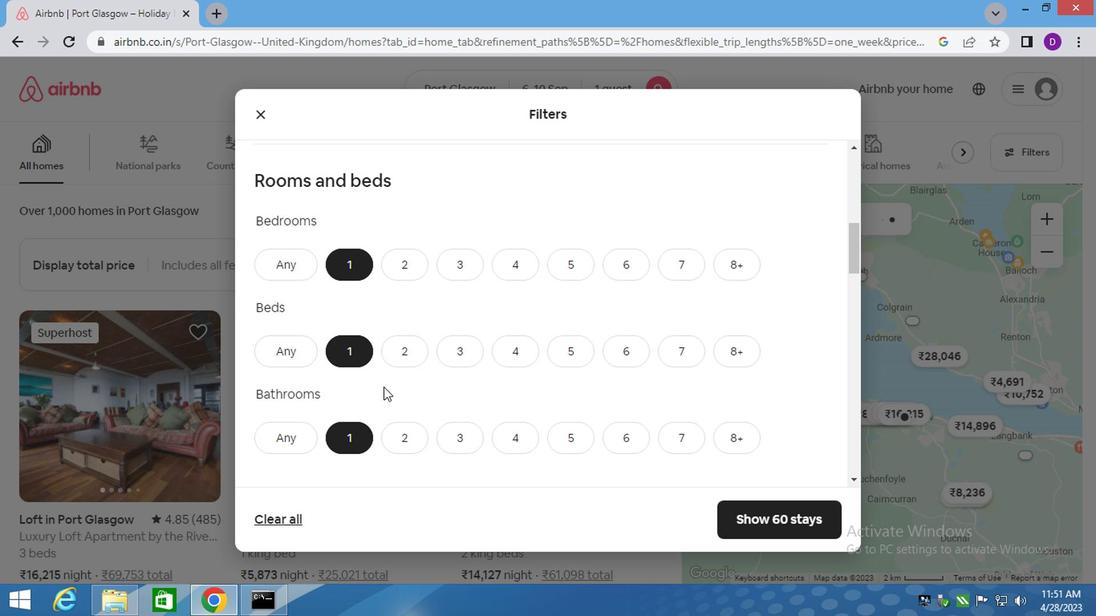 
Action: Mouse moved to (419, 382)
Screenshot: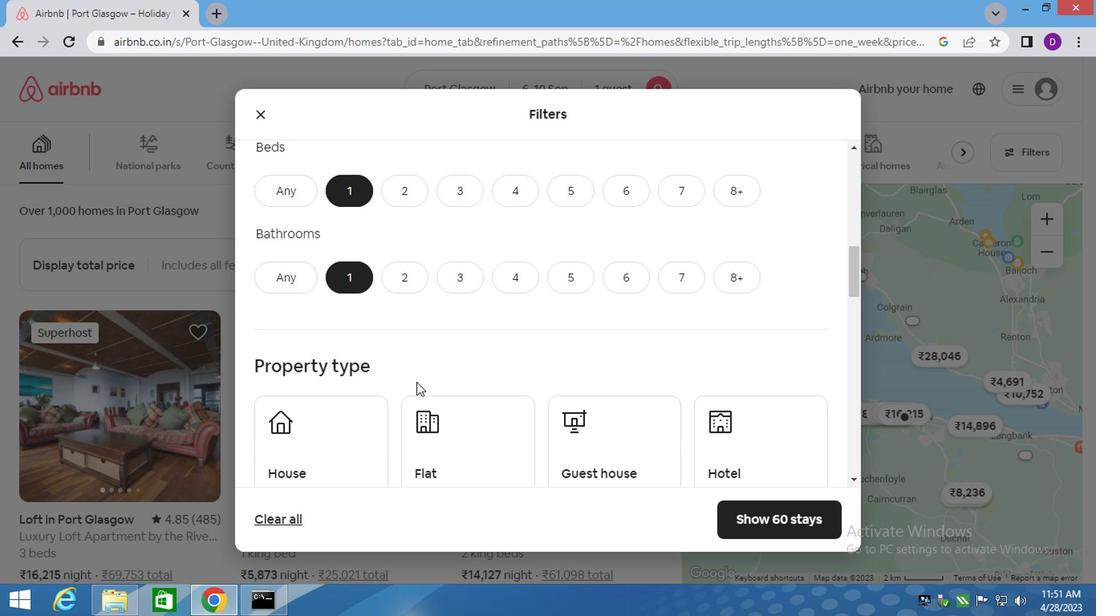 
Action: Mouse scrolled (419, 381) with delta (0, 0)
Screenshot: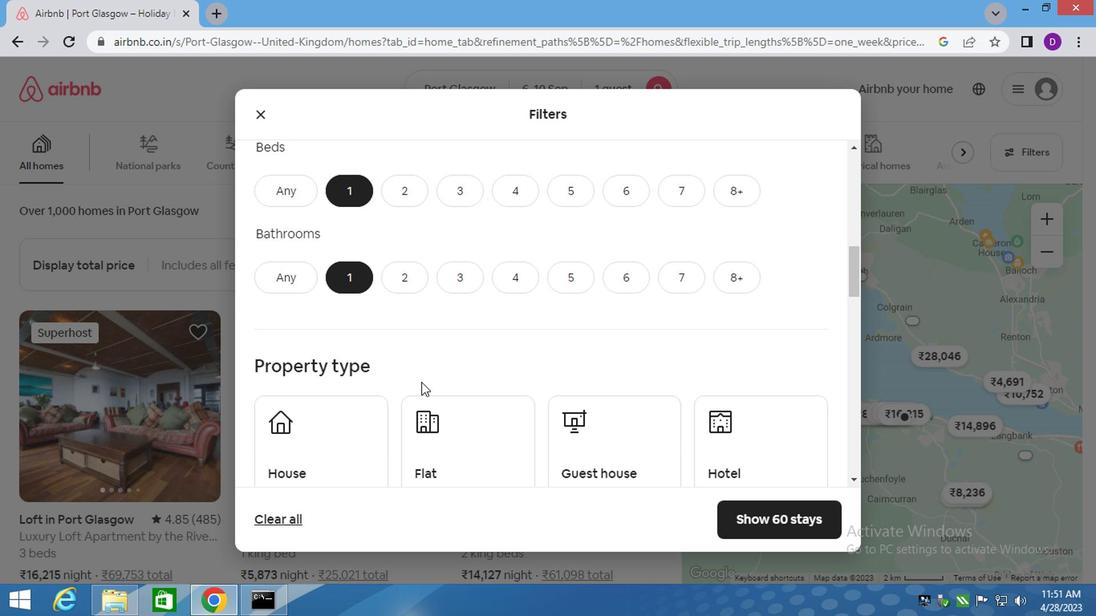 
Action: Mouse moved to (419, 382)
Screenshot: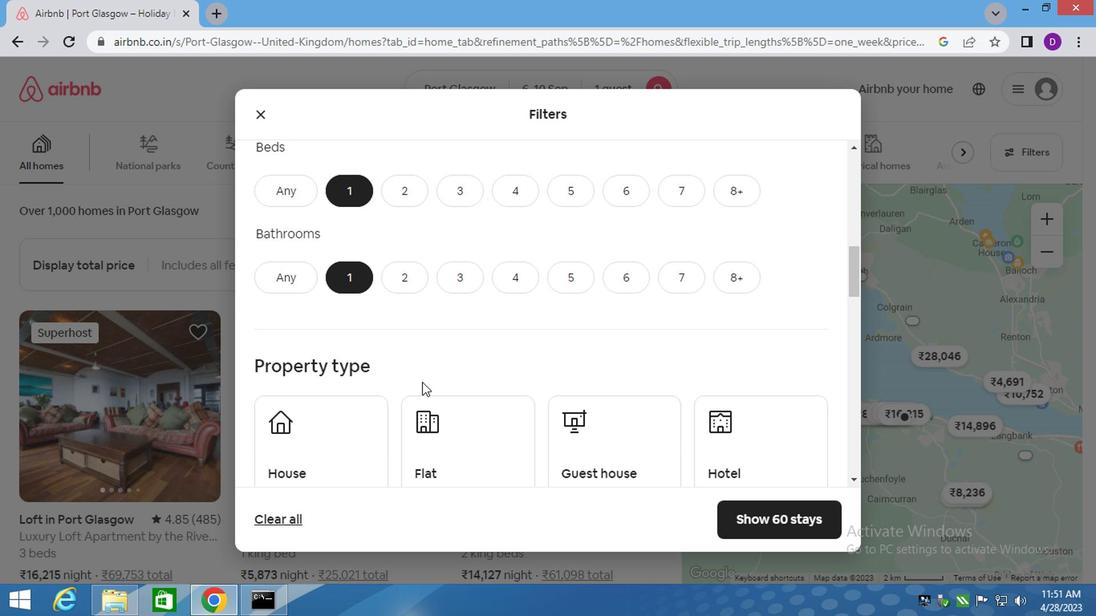 
Action: Mouse scrolled (419, 381) with delta (0, 0)
Screenshot: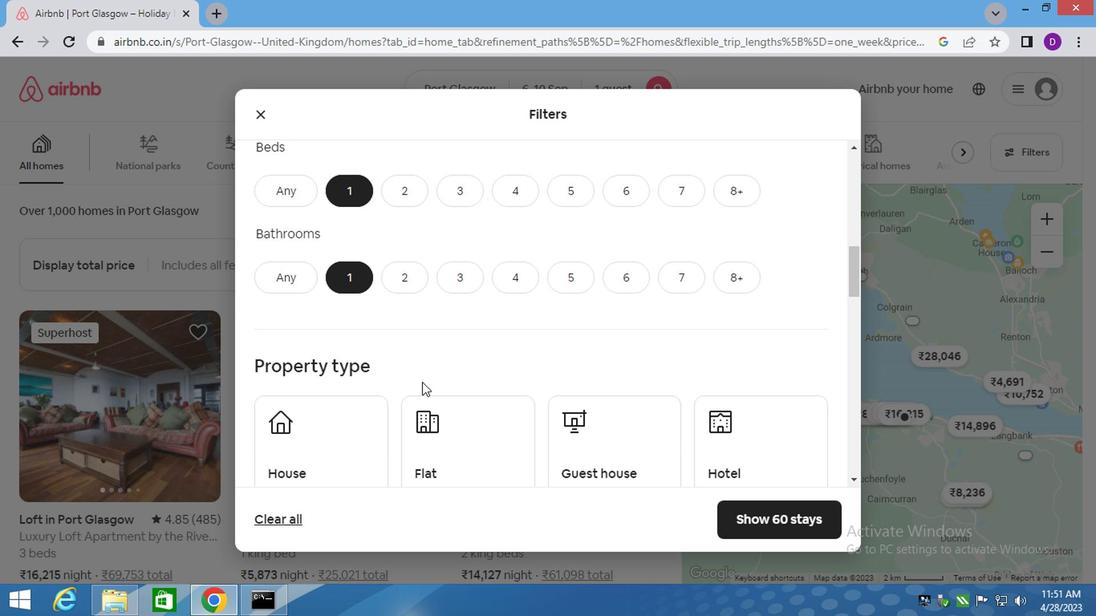 
Action: Mouse scrolled (419, 381) with delta (0, 0)
Screenshot: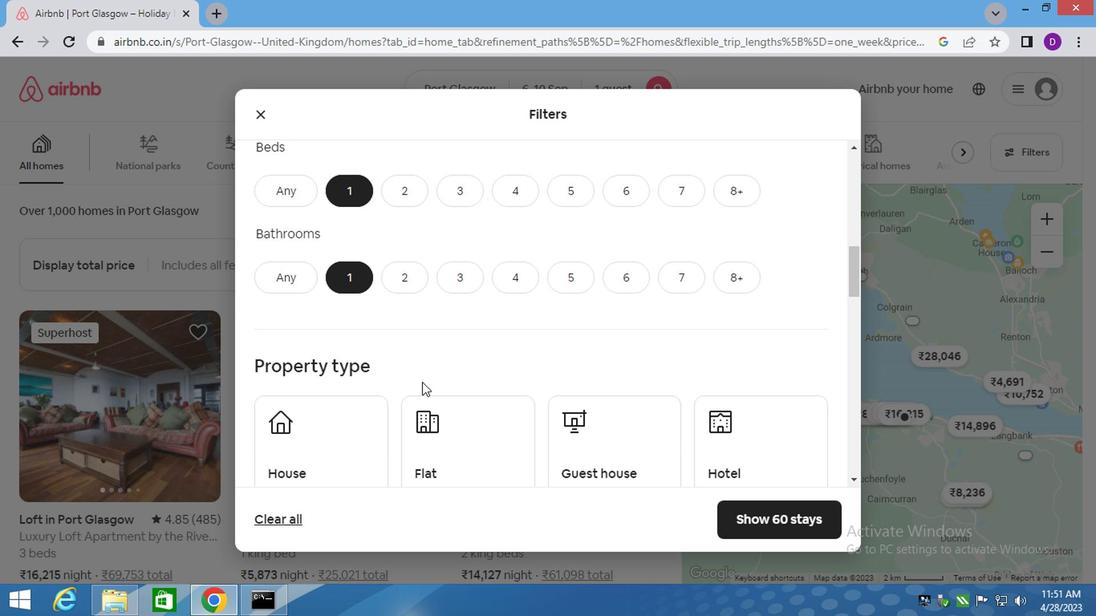 
Action: Mouse moved to (355, 233)
Screenshot: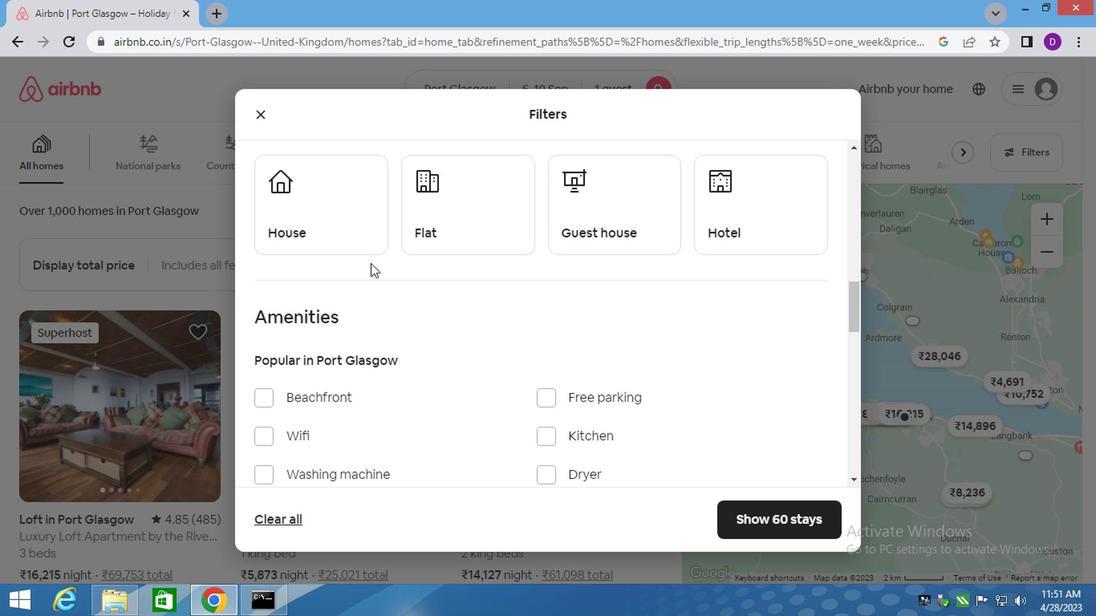 
Action: Mouse pressed left at (355, 233)
Screenshot: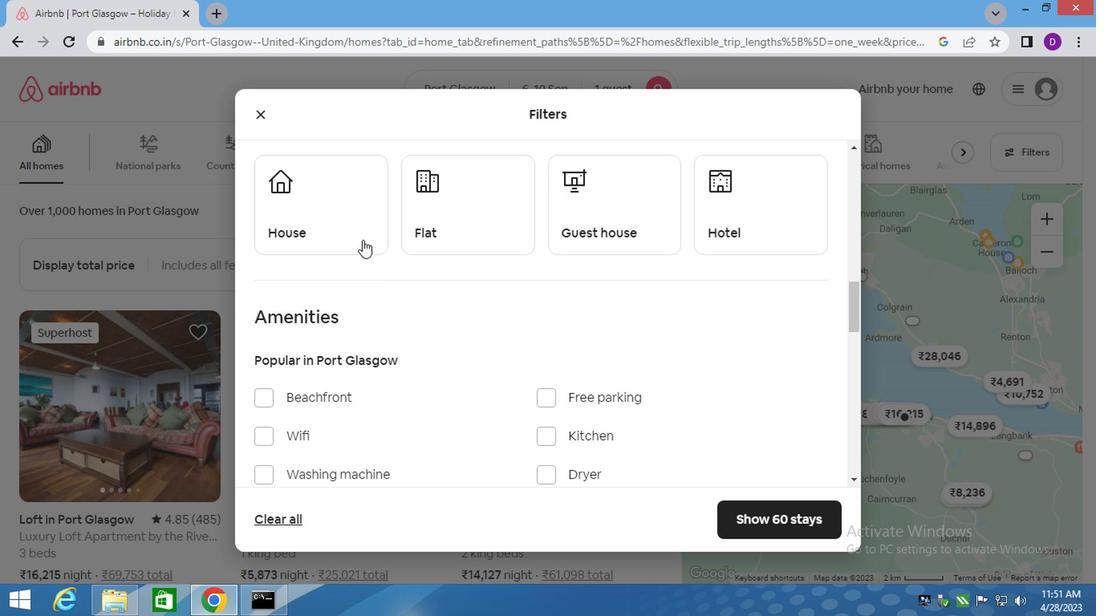 
Action: Mouse moved to (427, 227)
Screenshot: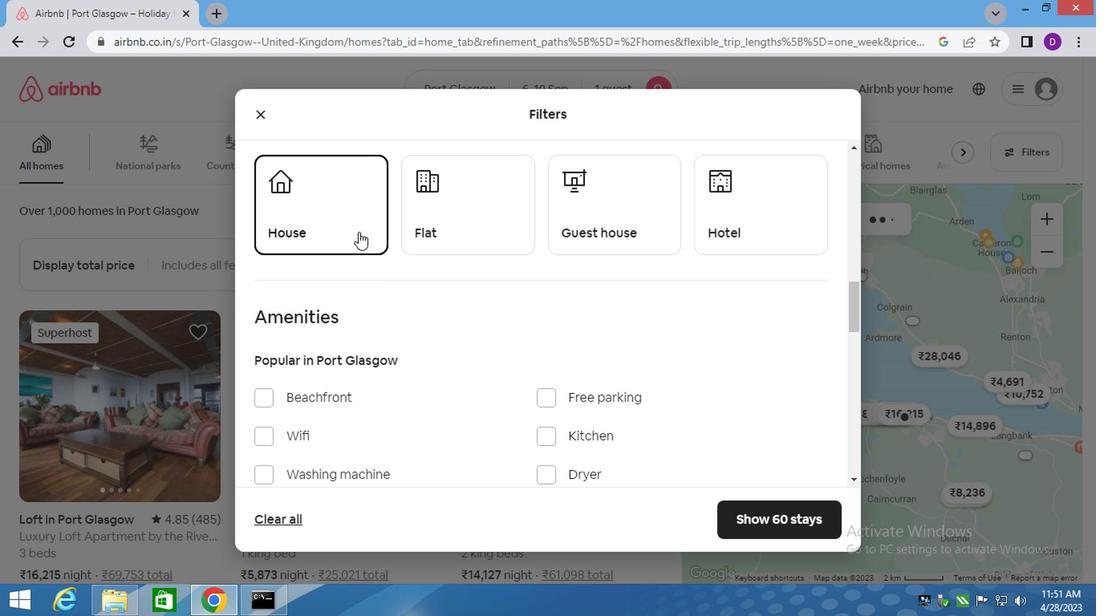 
Action: Mouse pressed left at (427, 227)
Screenshot: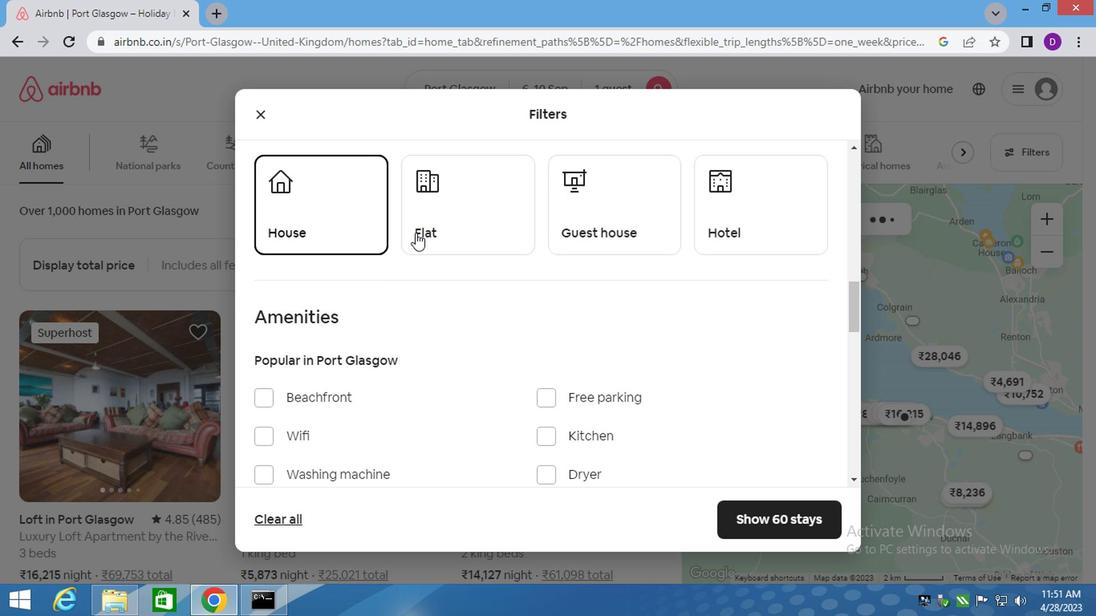 
Action: Mouse moved to (639, 215)
Screenshot: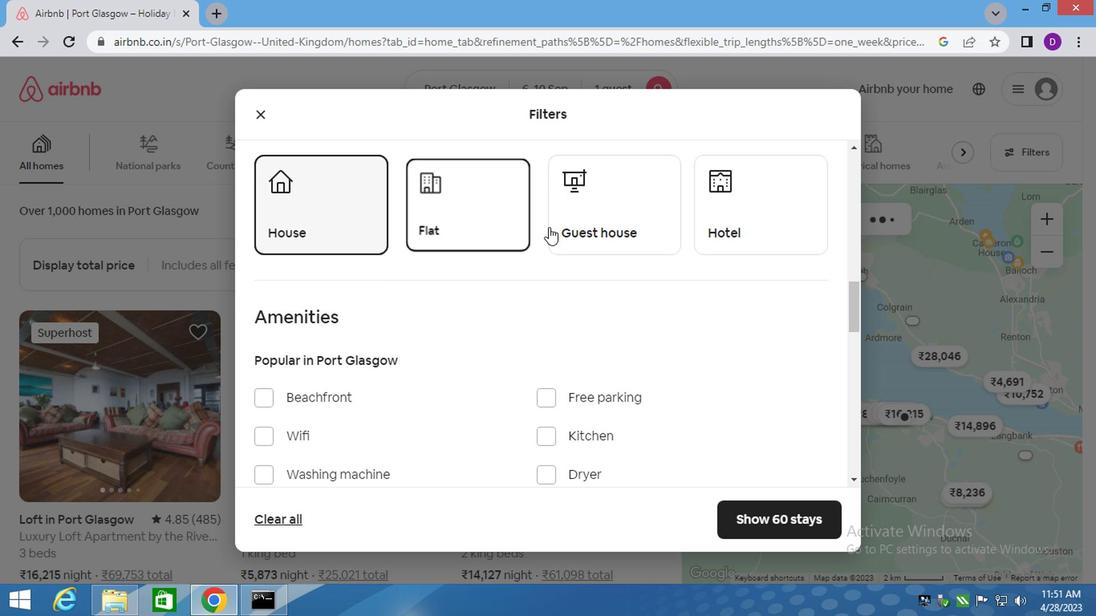 
Action: Mouse pressed left at (639, 215)
Screenshot: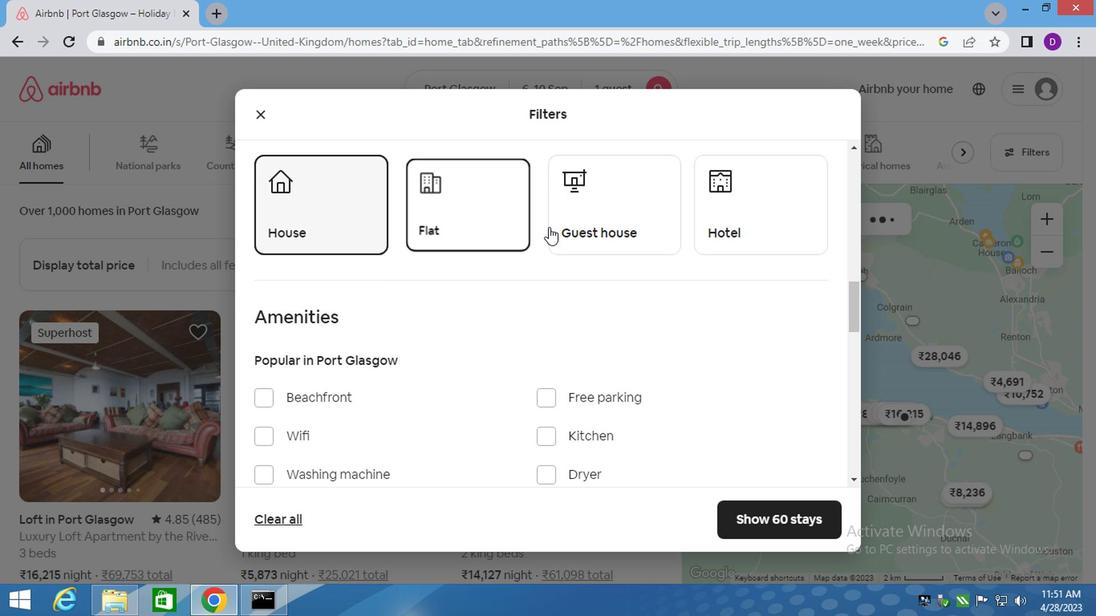 
Action: Mouse moved to (707, 207)
Screenshot: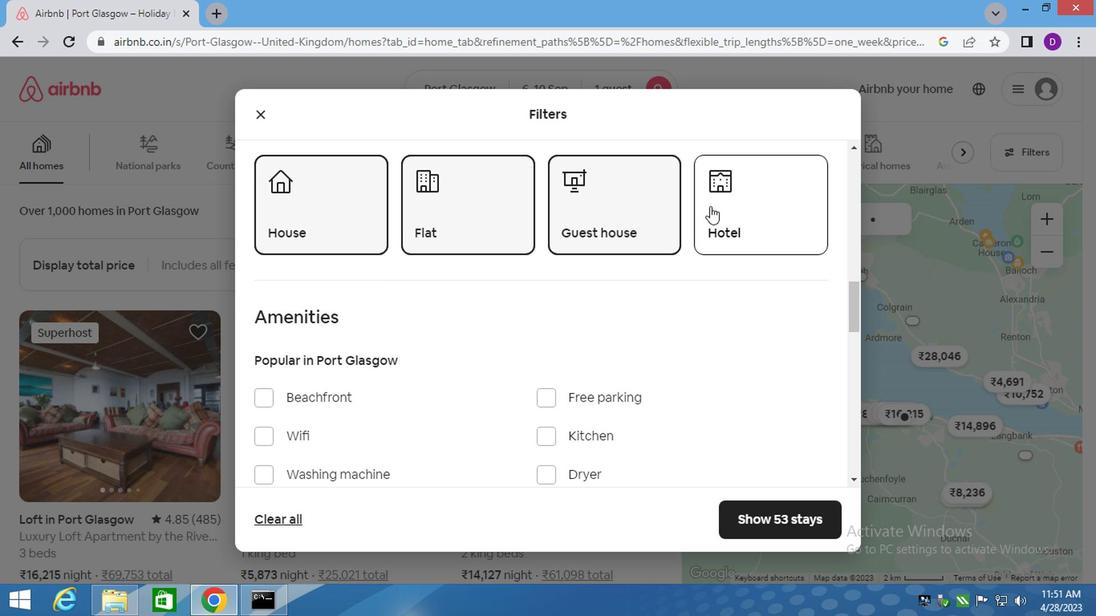
Action: Mouse pressed left at (707, 207)
Screenshot: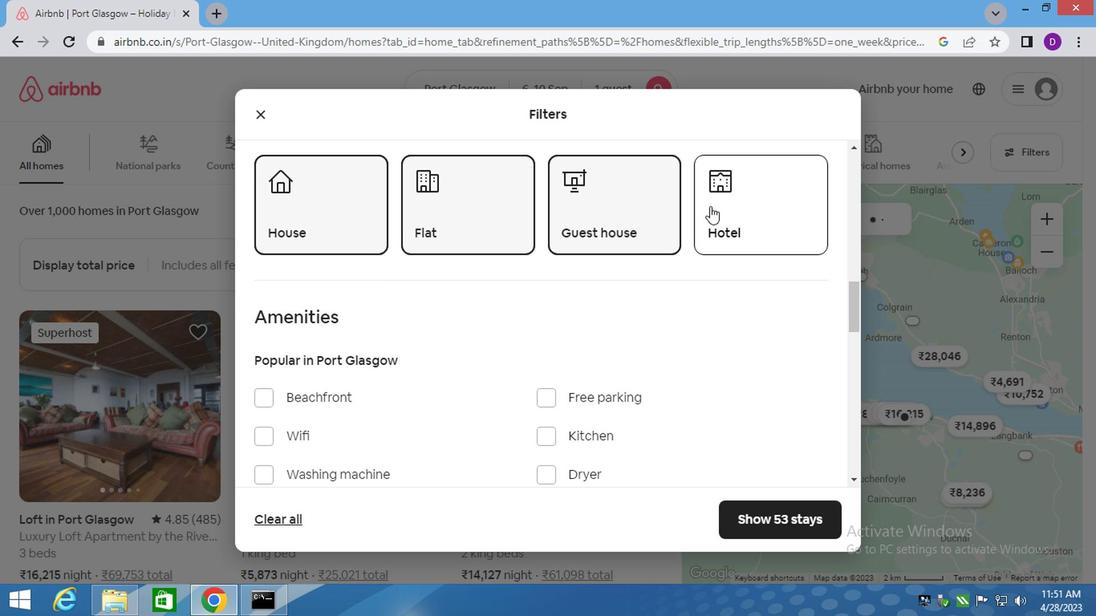 
Action: Mouse moved to (465, 331)
Screenshot: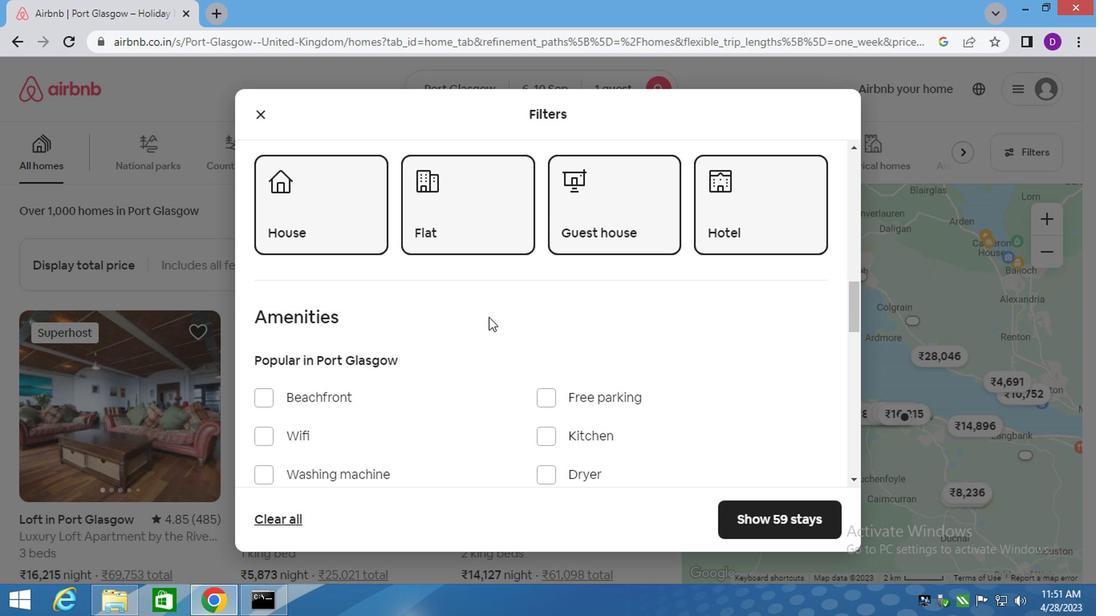 
Action: Mouse scrolled (465, 330) with delta (0, 0)
Screenshot: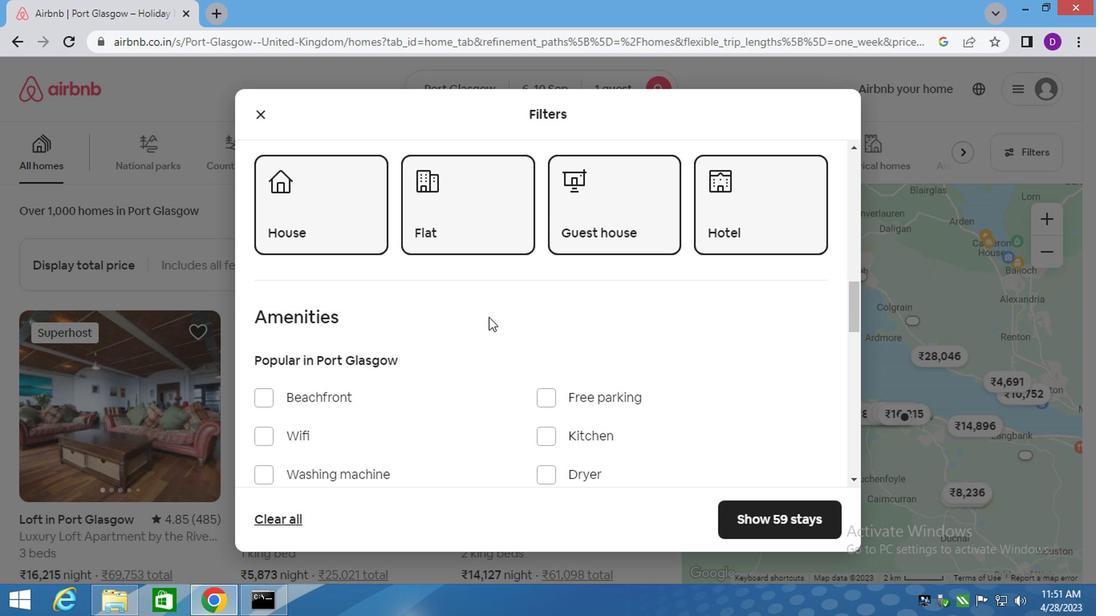
Action: Mouse moved to (465, 331)
Screenshot: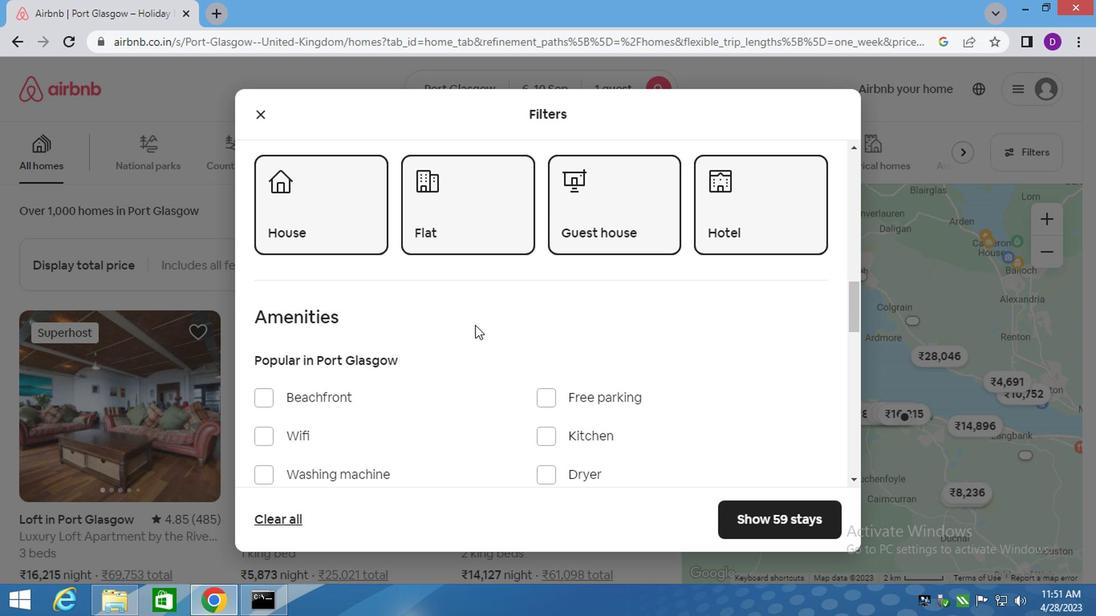 
Action: Mouse scrolled (465, 331) with delta (0, 0)
Screenshot: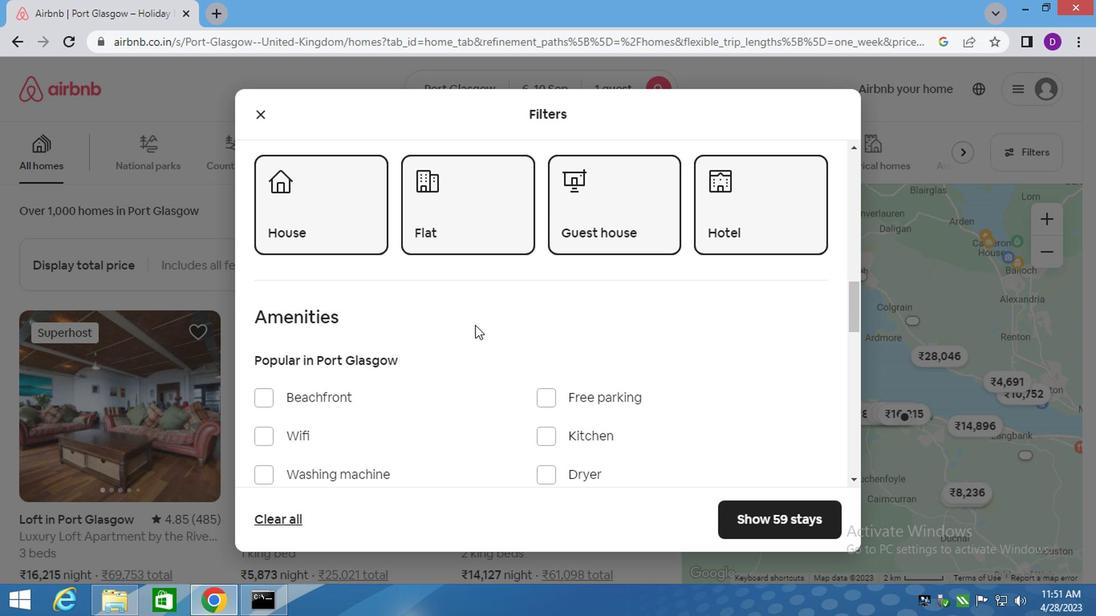 
Action: Mouse moved to (463, 333)
Screenshot: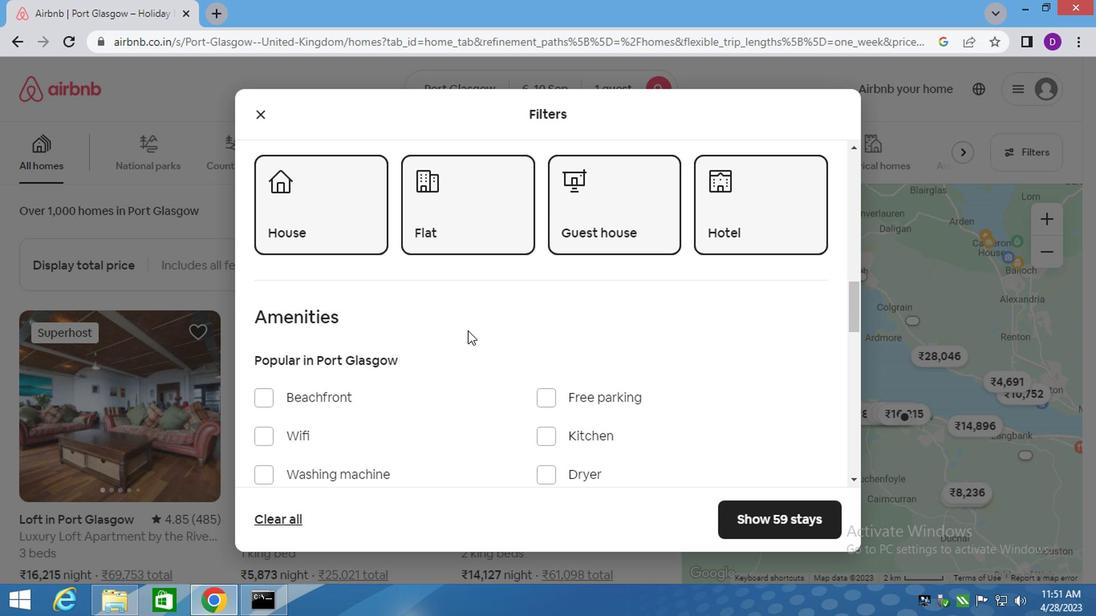 
Action: Mouse scrolled (463, 333) with delta (0, 0)
Screenshot: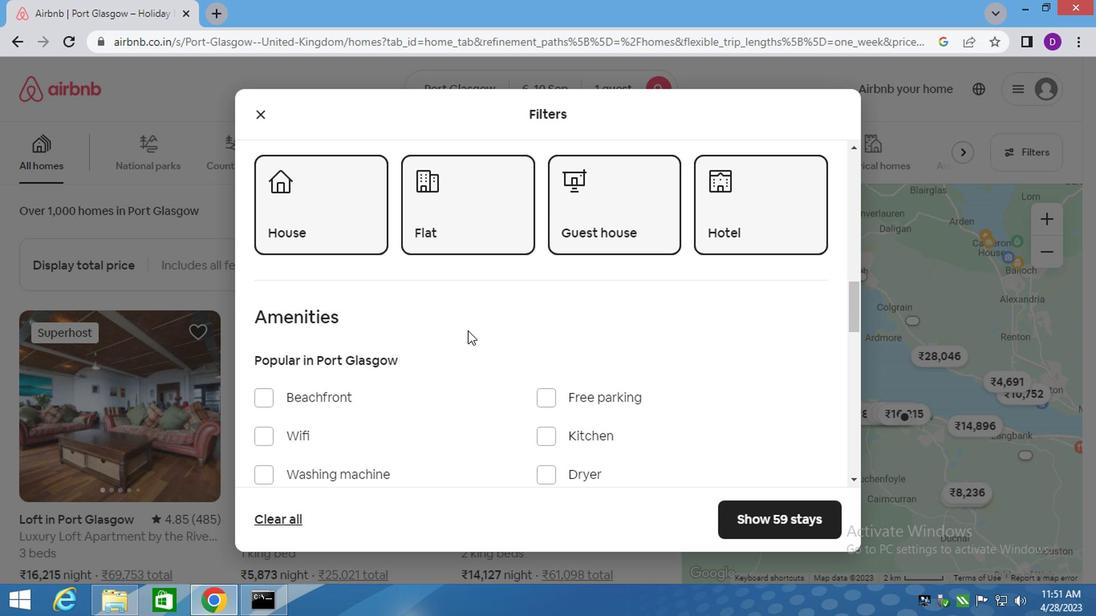 
Action: Mouse moved to (463, 341)
Screenshot: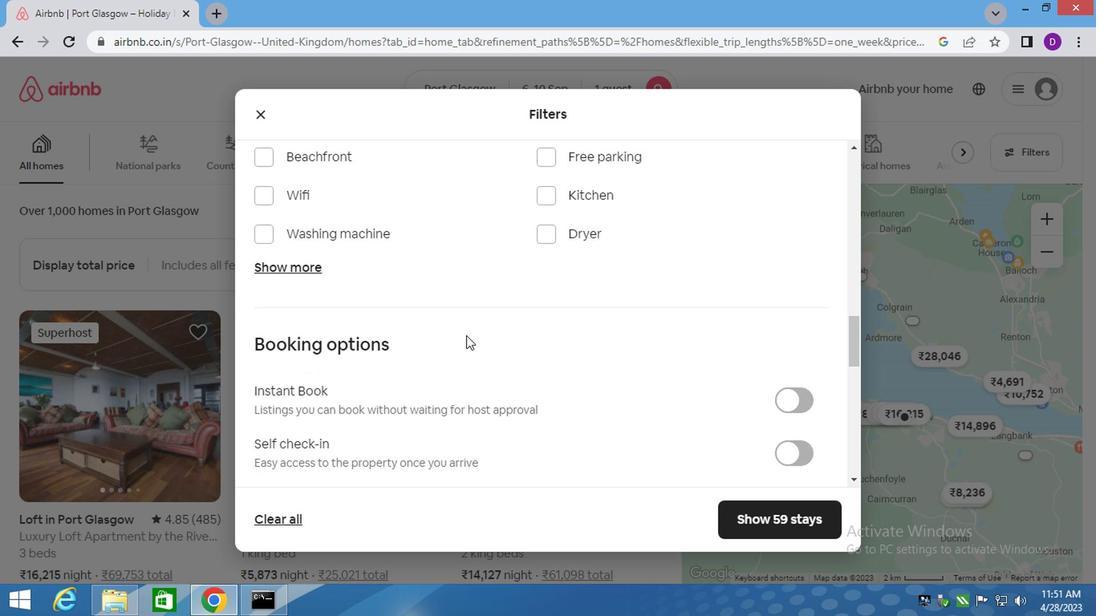 
Action: Mouse scrolled (463, 339) with delta (0, -1)
Screenshot: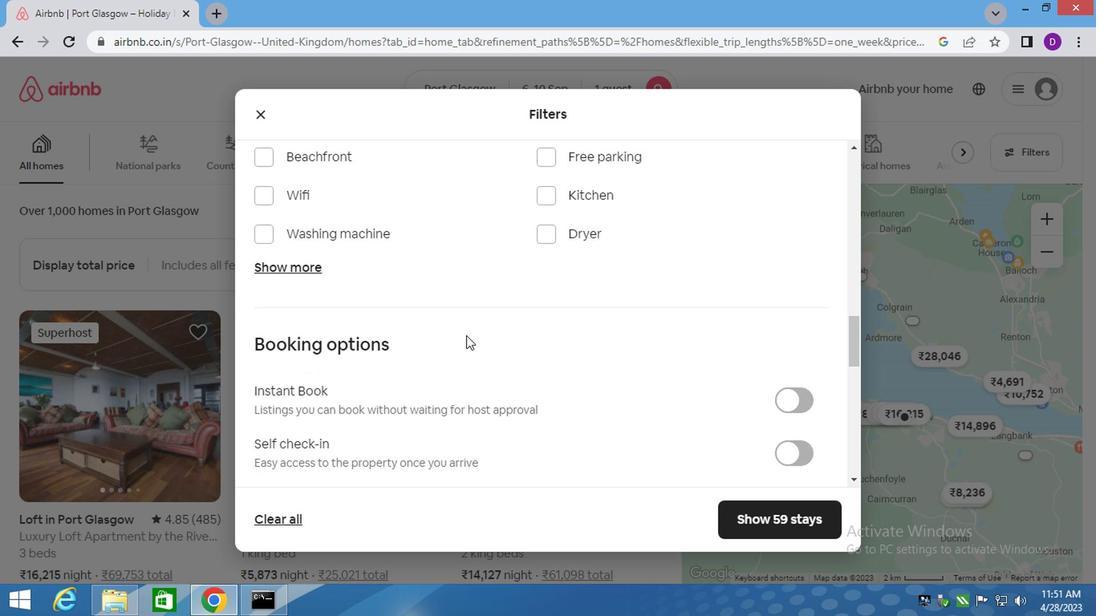 
Action: Mouse moved to (512, 347)
Screenshot: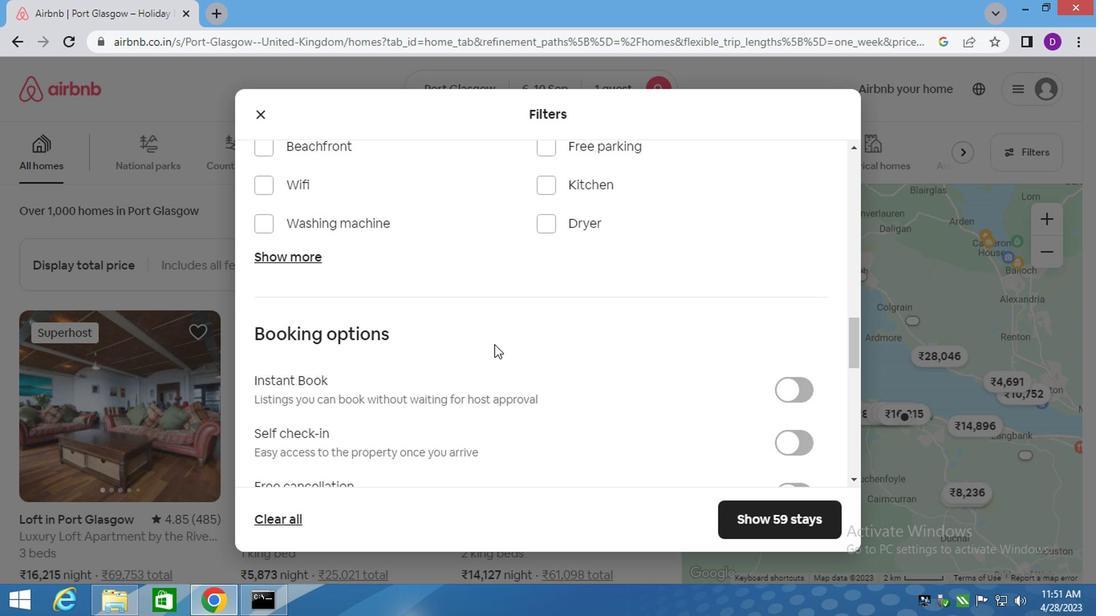 
Action: Mouse scrolled (492, 343) with delta (0, -1)
Screenshot: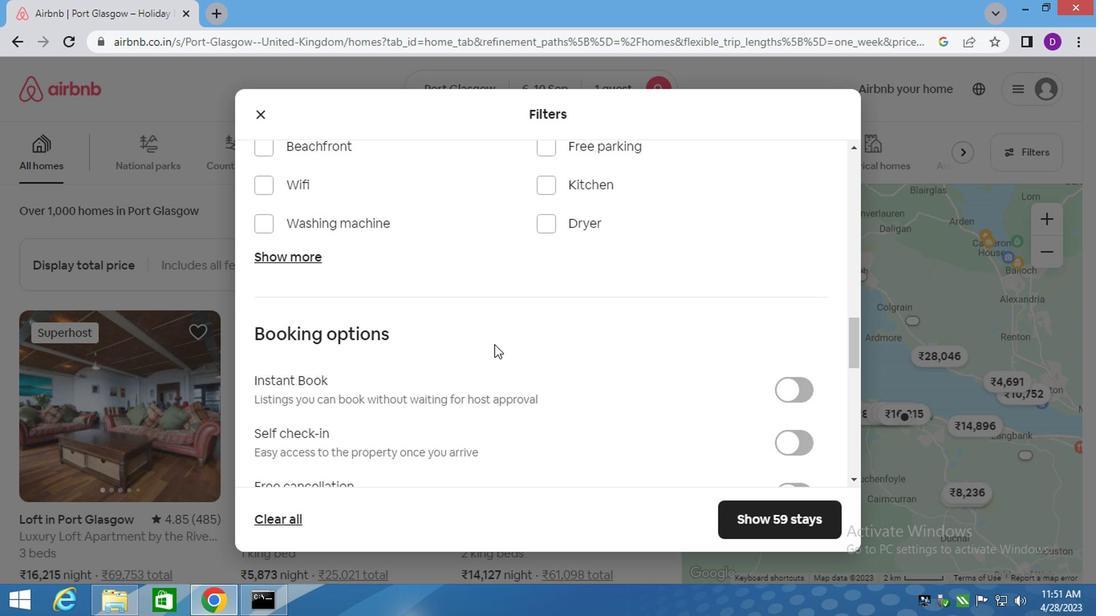 
Action: Mouse moved to (792, 290)
Screenshot: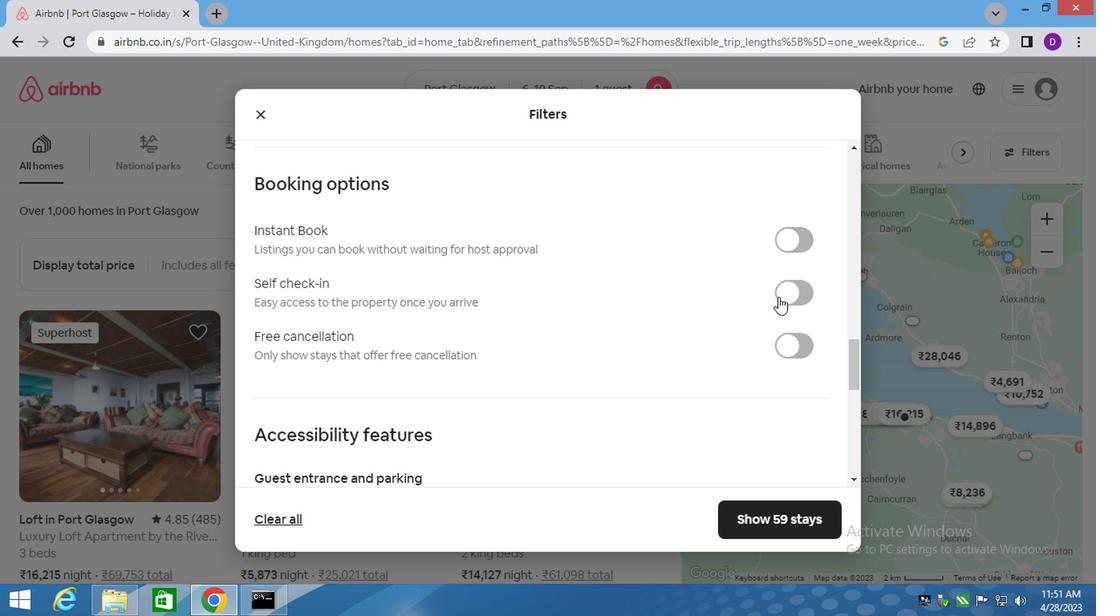 
Action: Mouse pressed left at (792, 290)
Screenshot: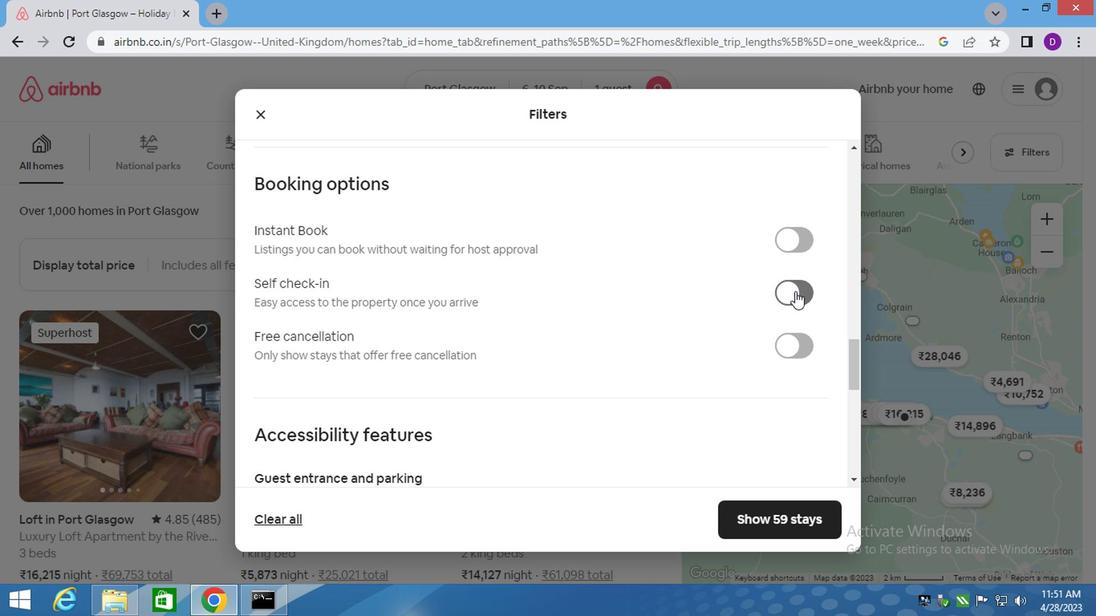
Action: Mouse moved to (479, 347)
Screenshot: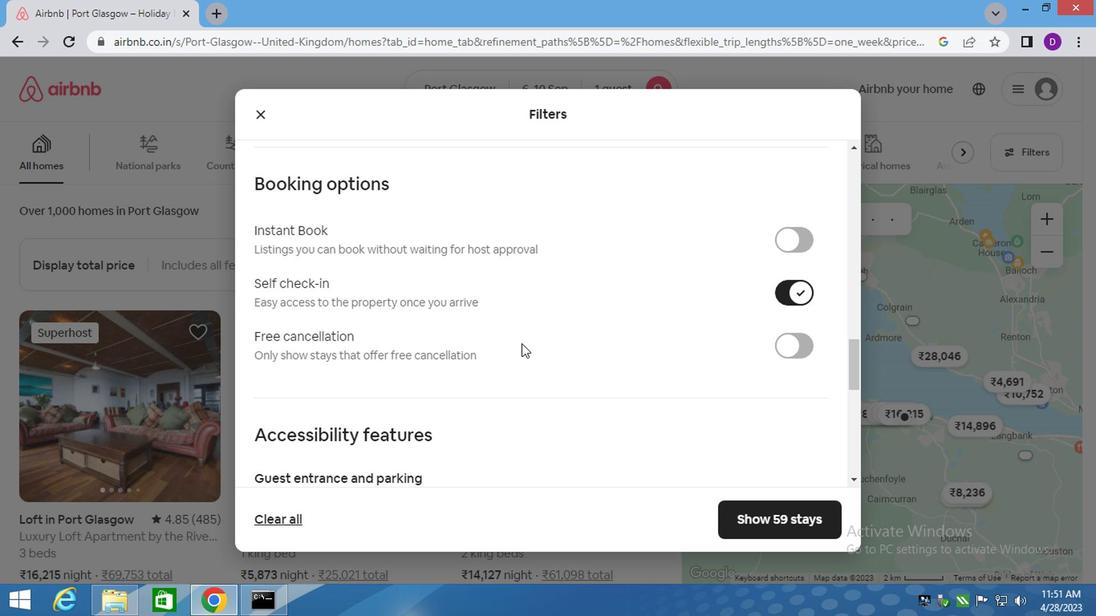 
Action: Mouse scrolled (479, 347) with delta (0, 0)
Screenshot: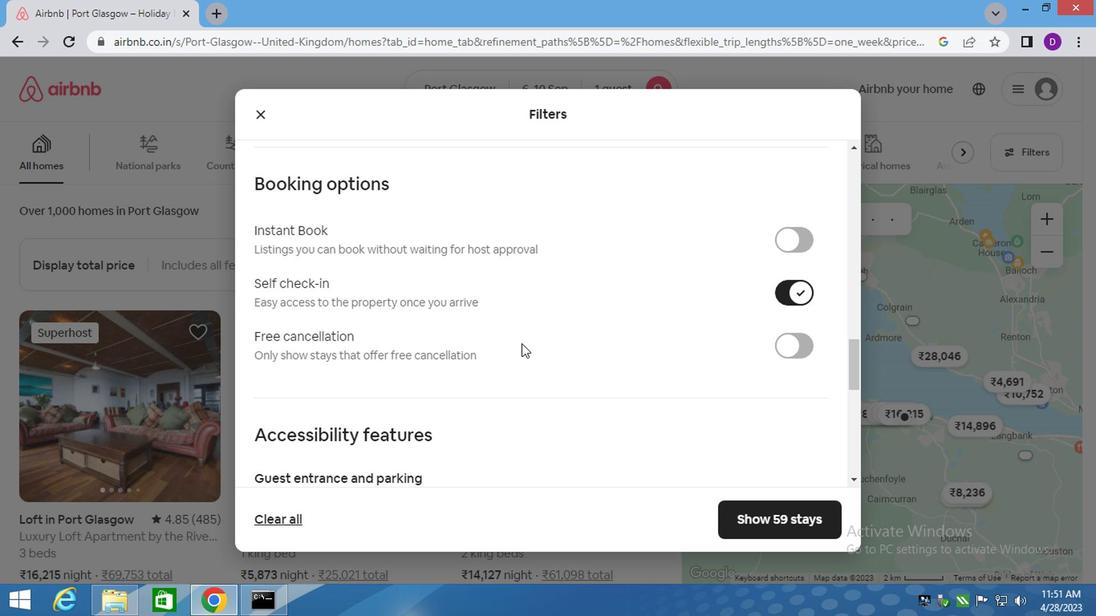 
Action: Mouse moved to (479, 347)
Screenshot: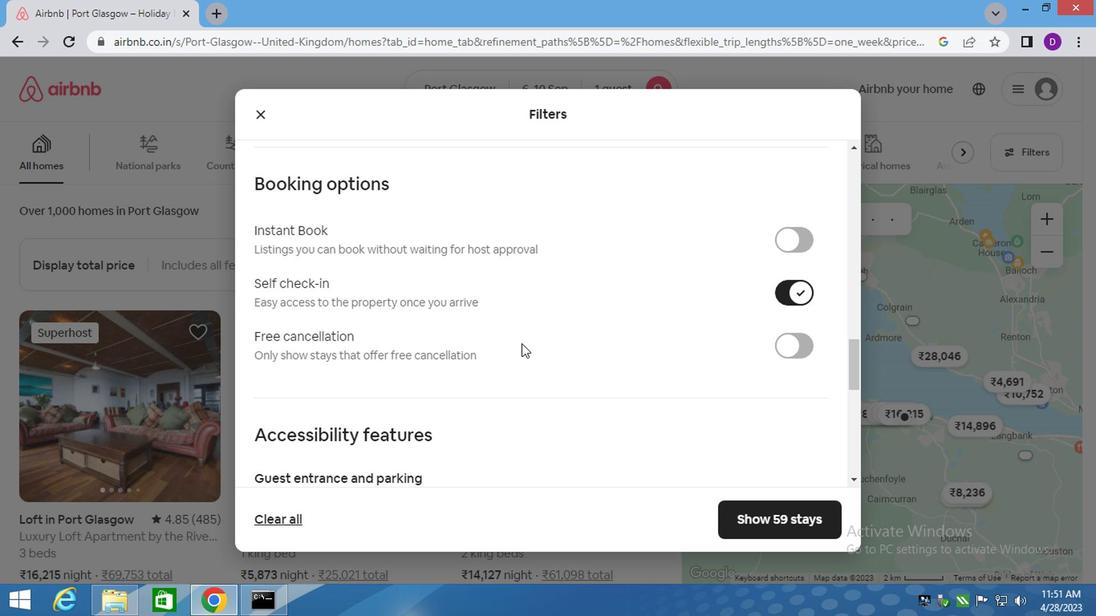 
Action: Mouse scrolled (479, 347) with delta (0, 0)
Screenshot: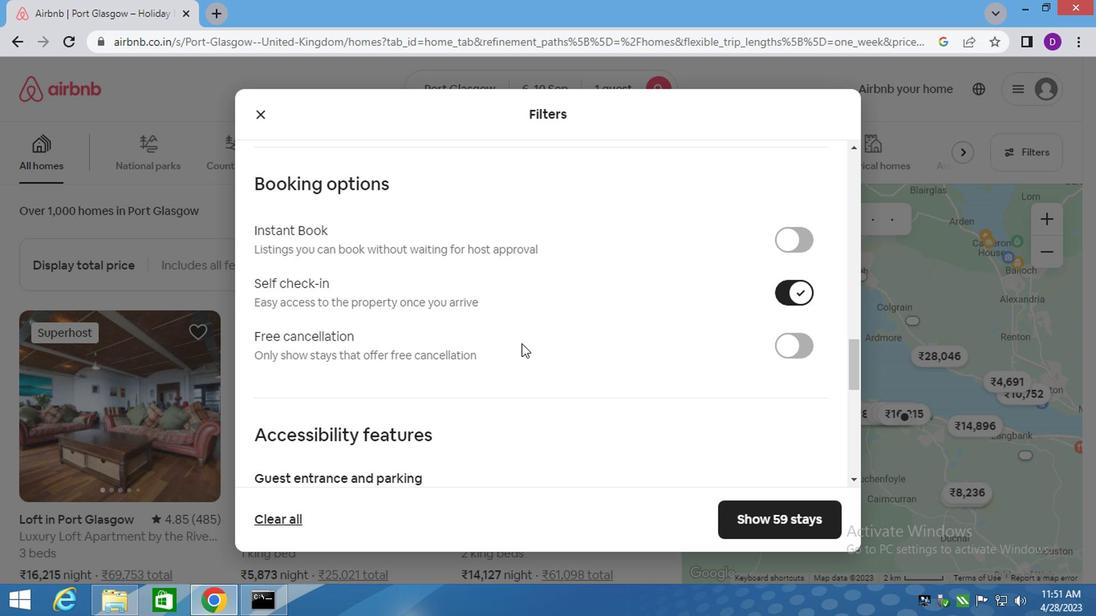 
Action: Mouse scrolled (479, 347) with delta (0, 0)
Screenshot: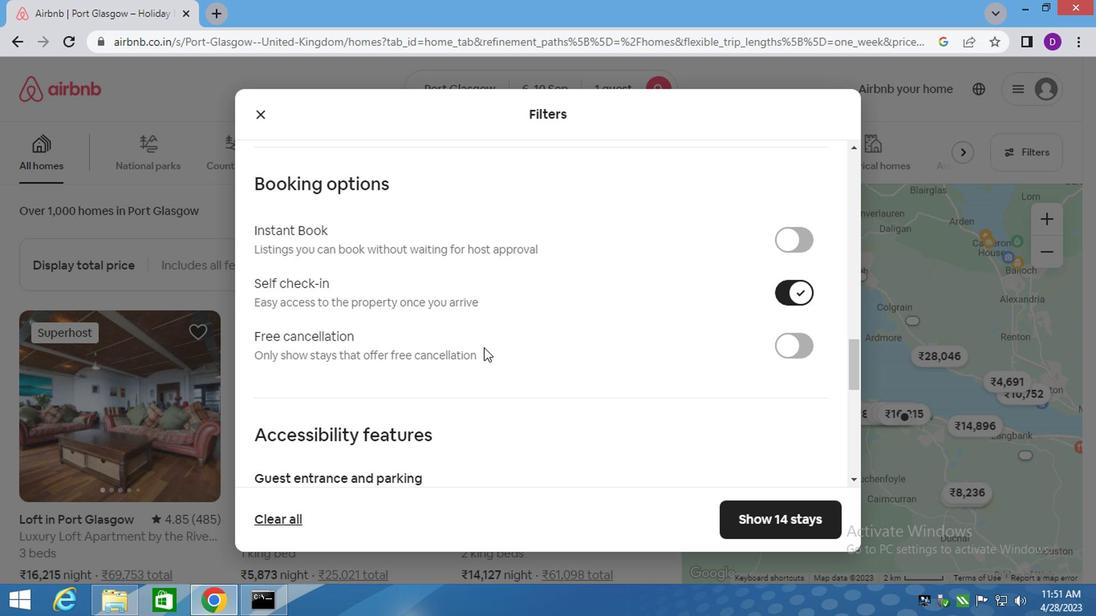
Action: Mouse moved to (360, 370)
Screenshot: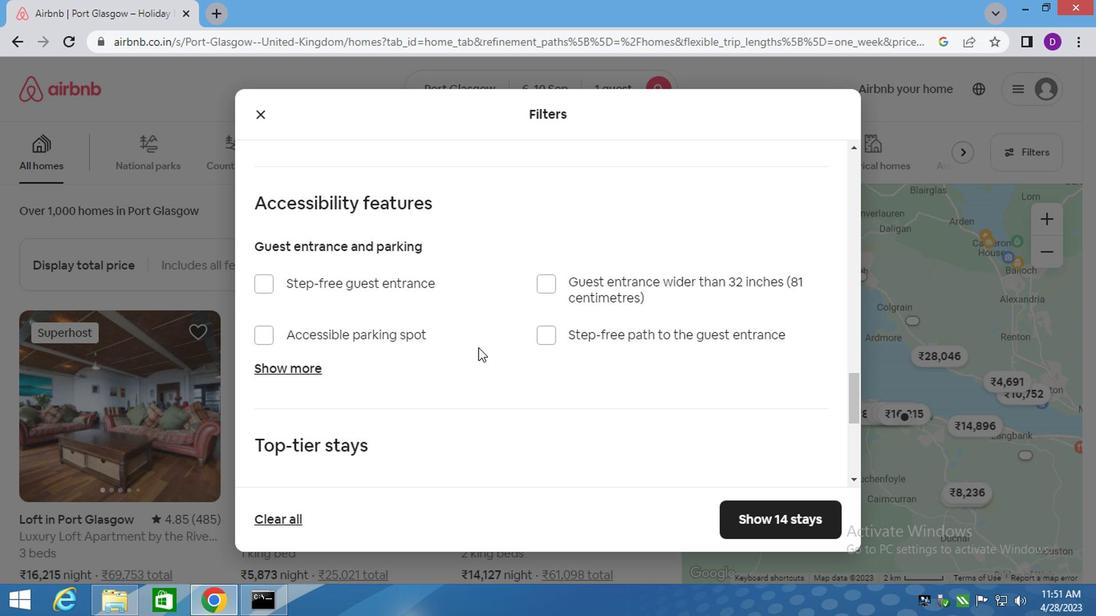 
Action: Mouse scrolled (360, 369) with delta (0, 0)
Screenshot: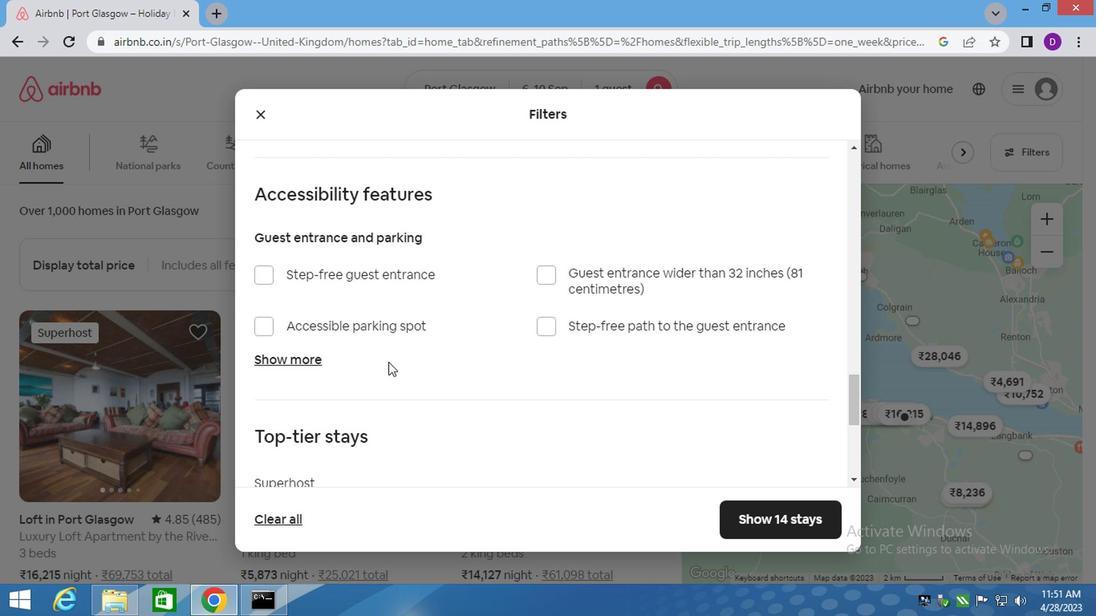 
Action: Mouse scrolled (360, 369) with delta (0, 0)
Screenshot: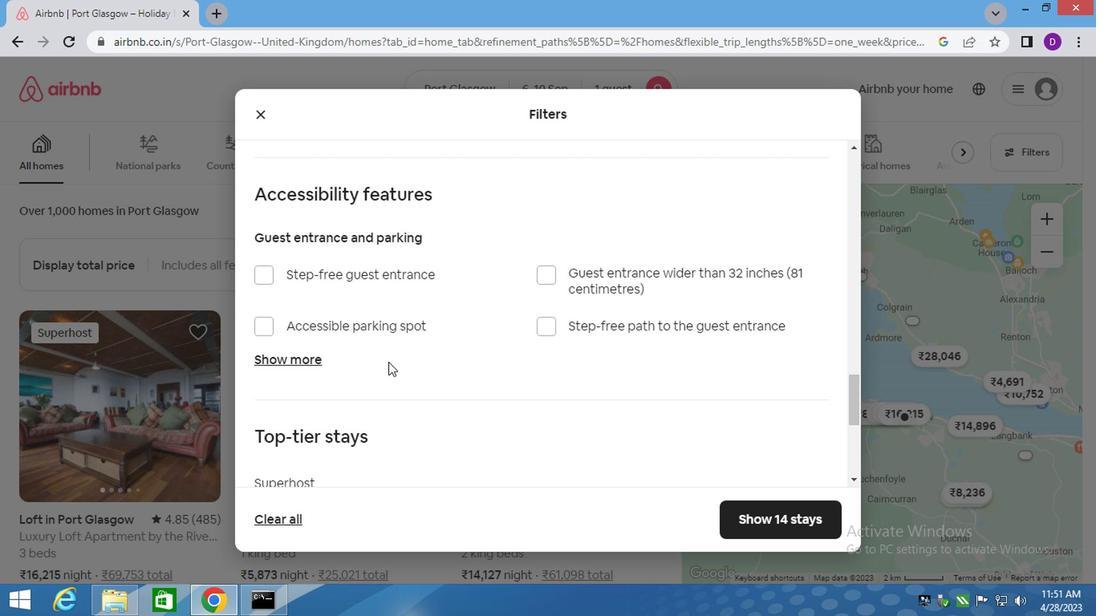 
Action: Mouse scrolled (360, 369) with delta (0, 0)
Screenshot: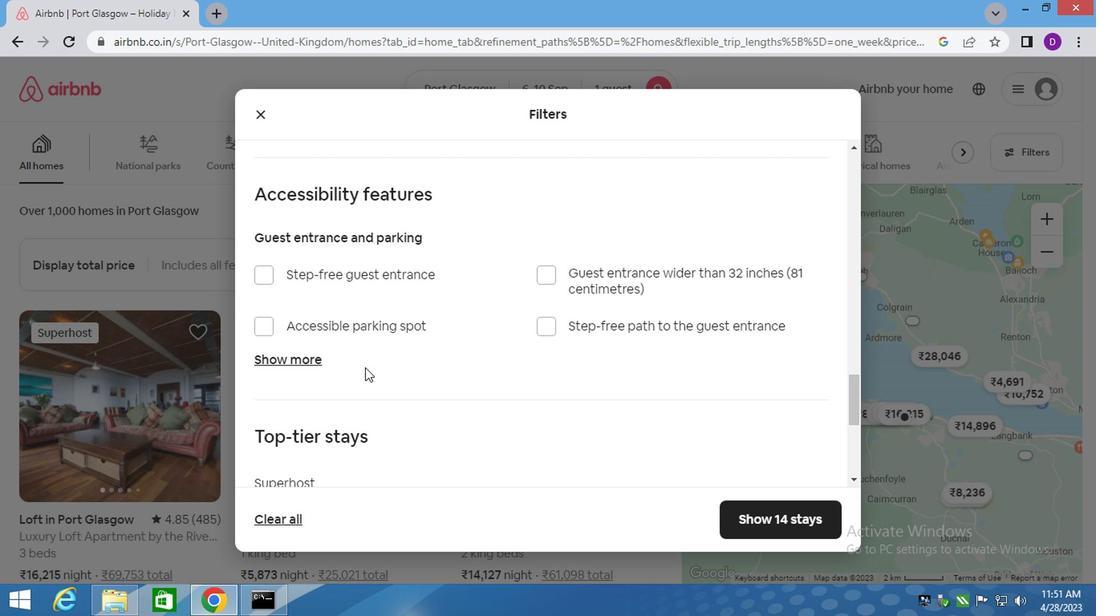 
Action: Mouse scrolled (360, 369) with delta (0, 0)
Screenshot: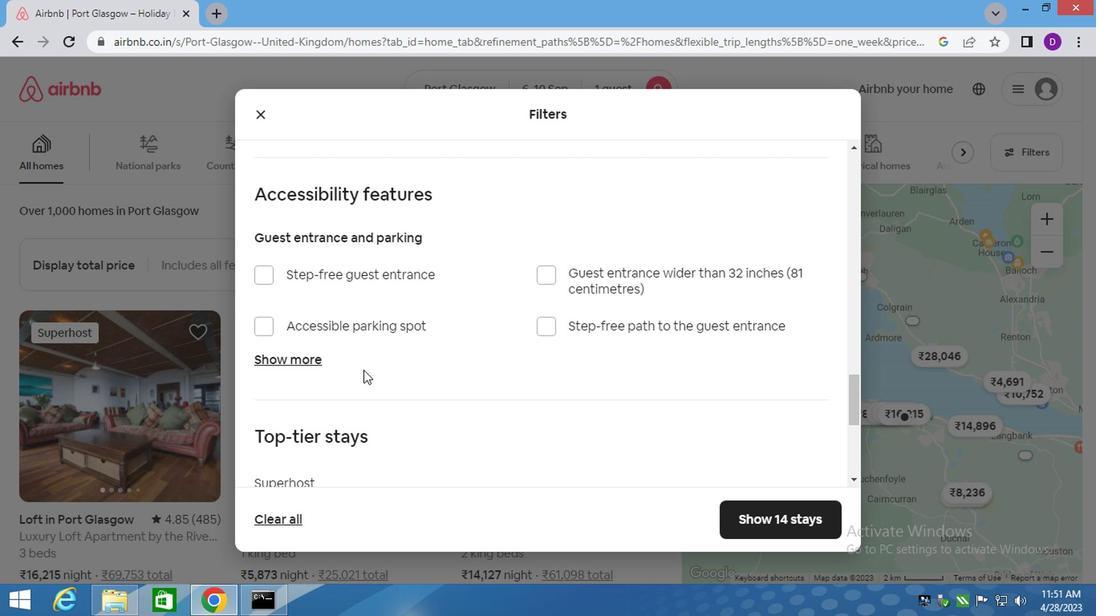 
Action: Mouse moved to (358, 370)
Screenshot: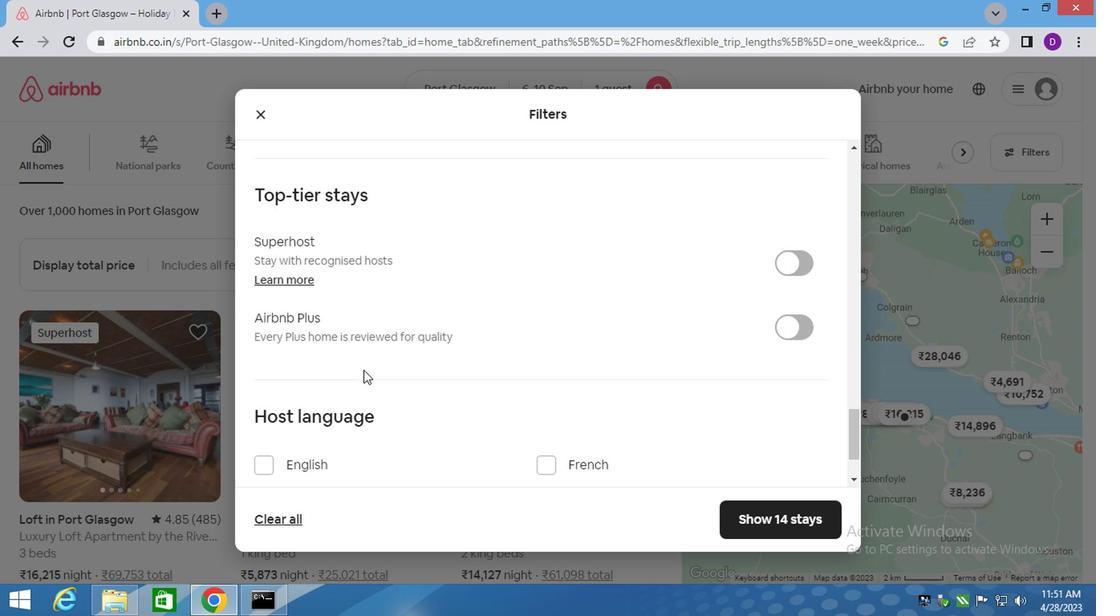 
Action: Mouse scrolled (358, 369) with delta (0, 0)
Screenshot: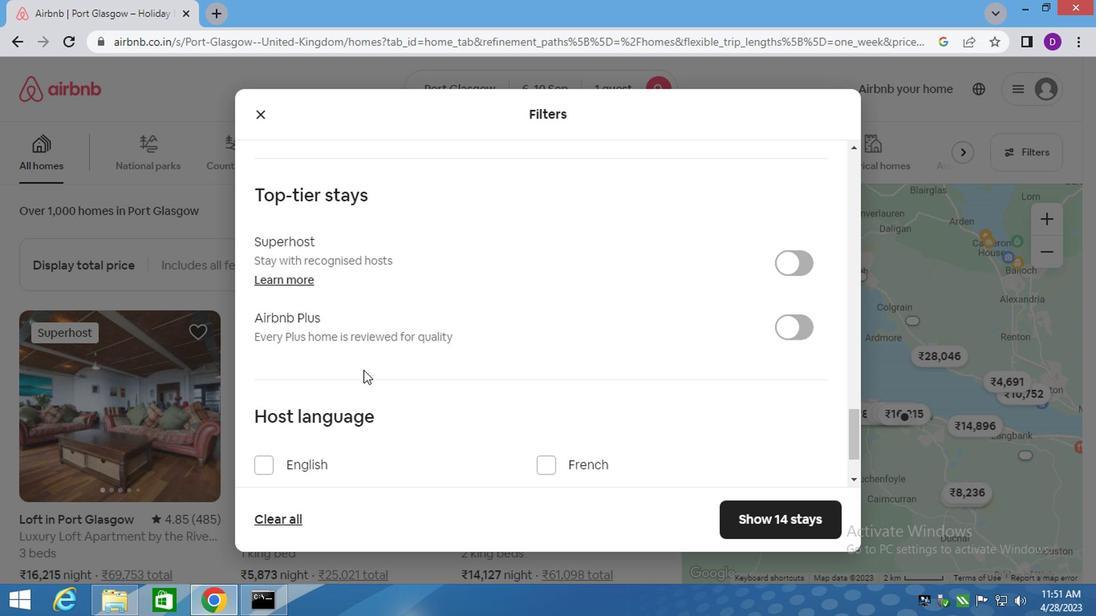 
Action: Mouse scrolled (358, 369) with delta (0, 0)
Screenshot: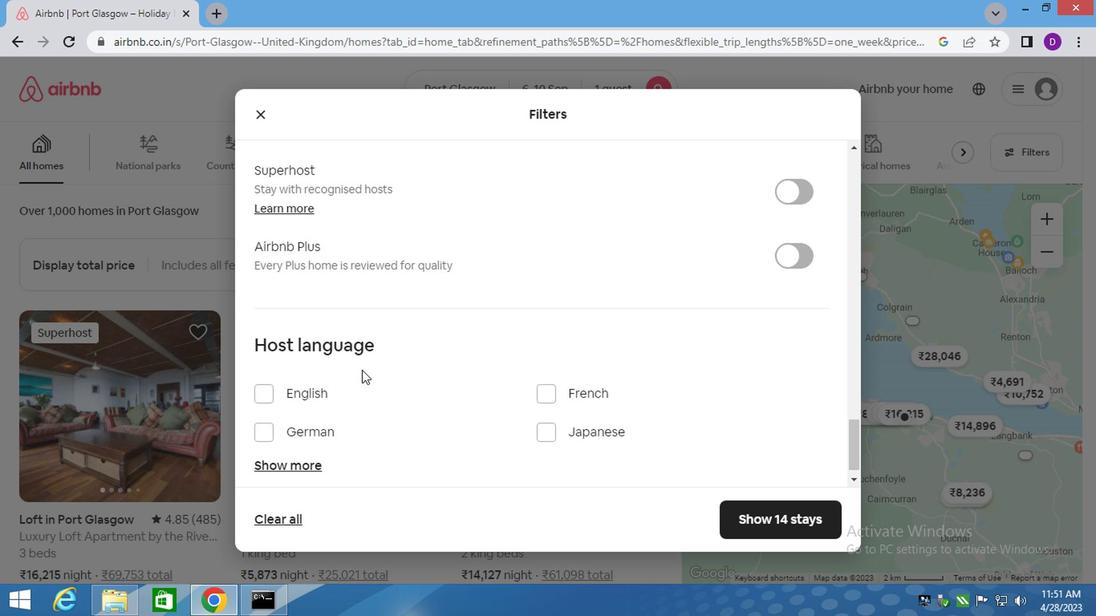 
Action: Mouse moved to (358, 370)
Screenshot: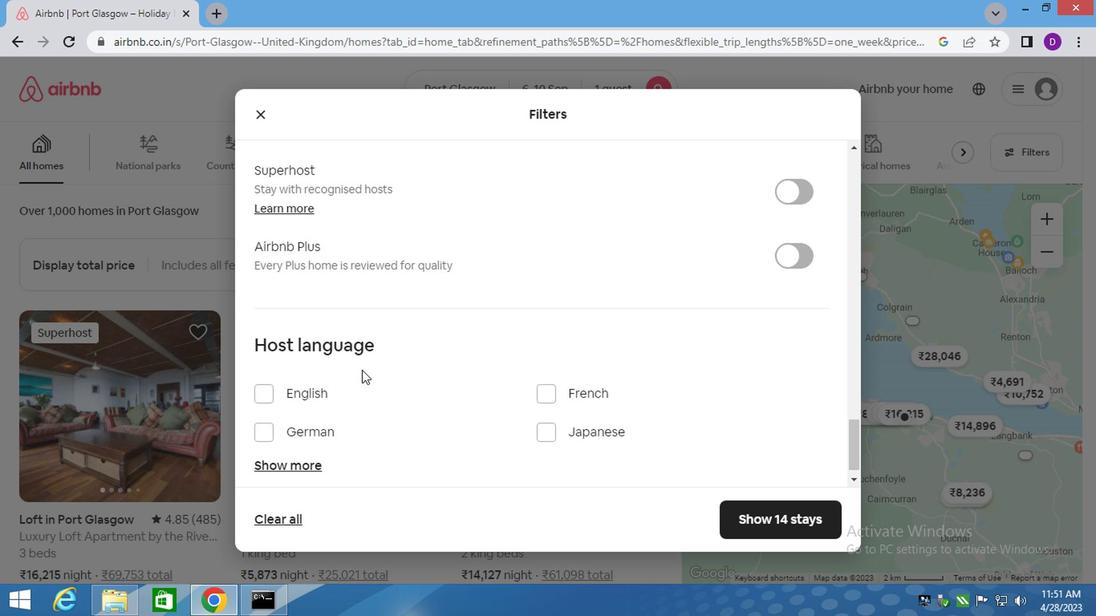
Action: Mouse scrolled (358, 369) with delta (0, 0)
Screenshot: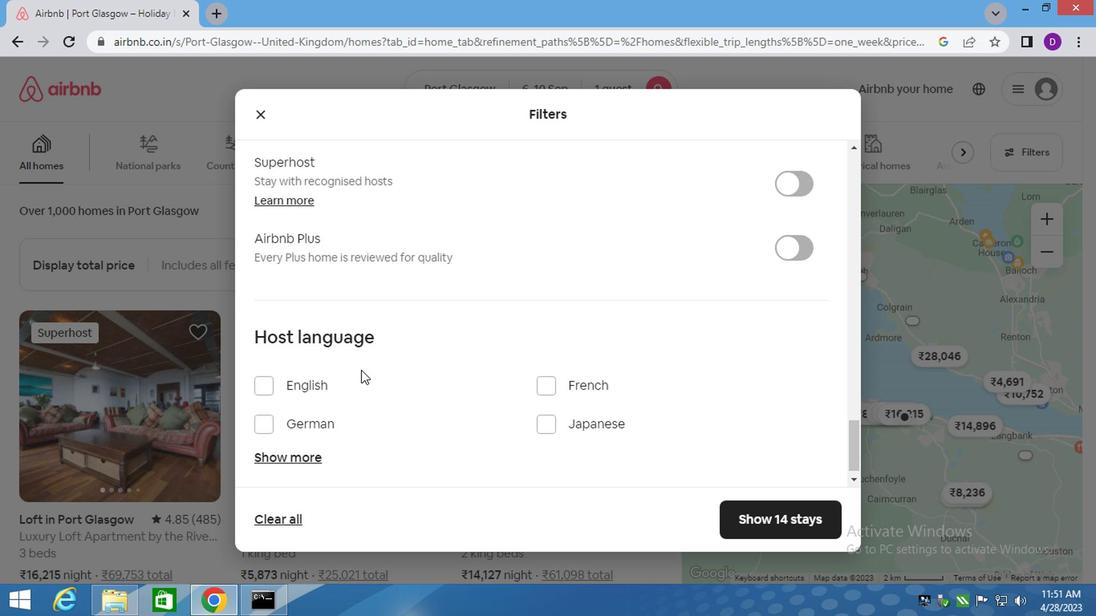 
Action: Mouse moved to (346, 373)
Screenshot: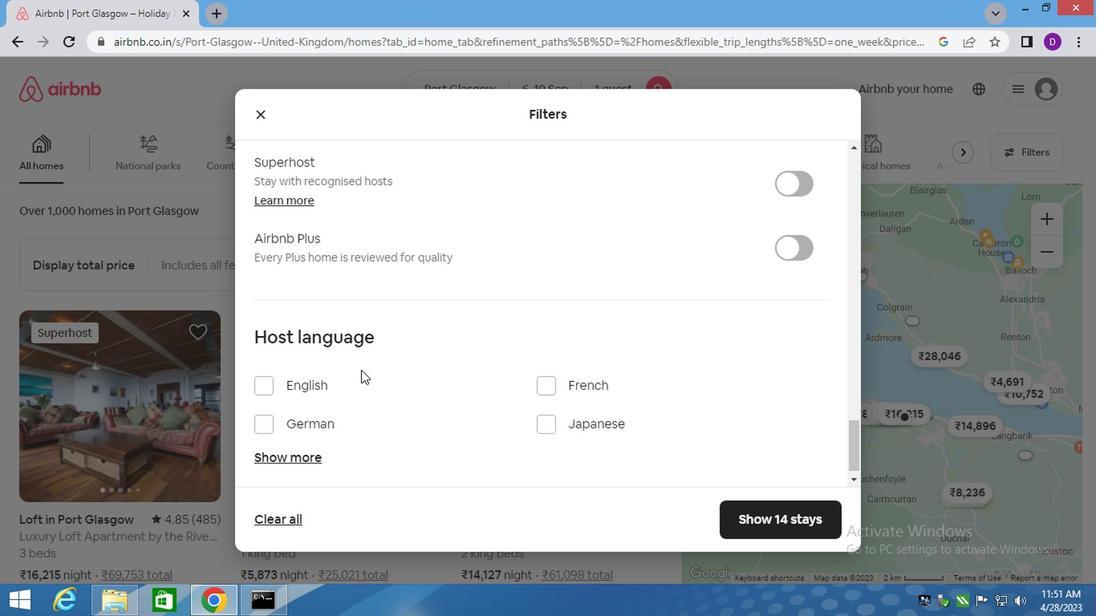 
Action: Mouse scrolled (348, 371) with delta (0, -1)
Screenshot: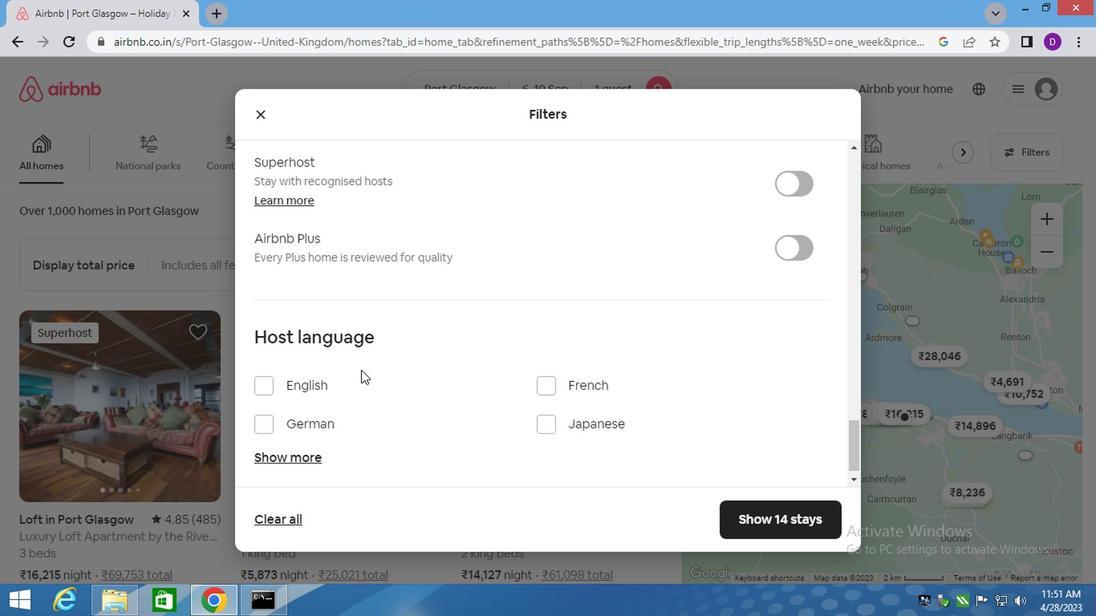 
Action: Mouse moved to (250, 379)
Screenshot: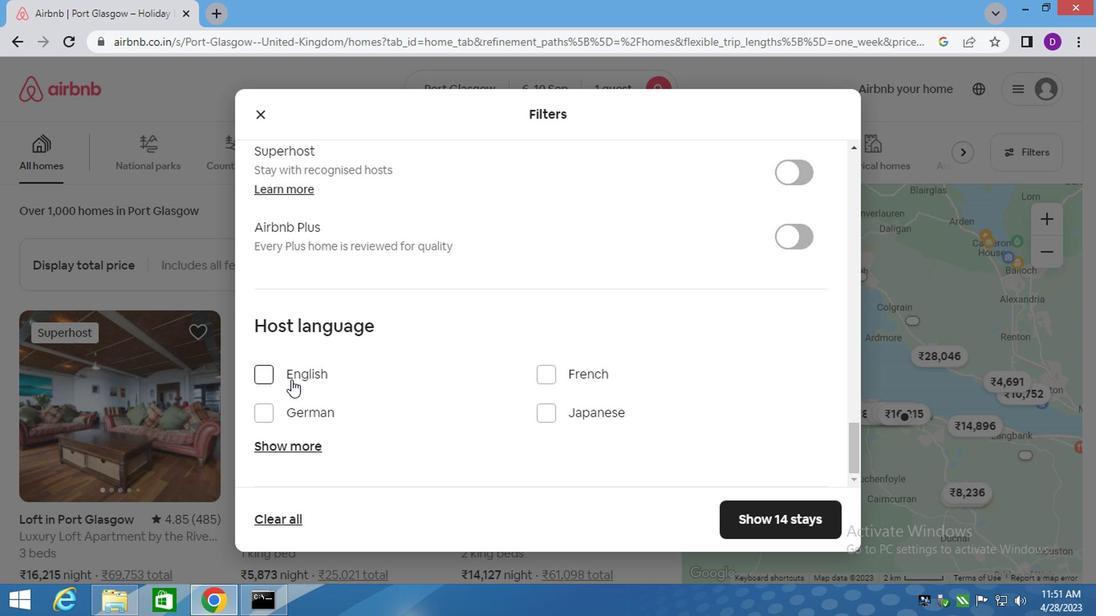 
Action: Mouse pressed left at (250, 379)
Screenshot: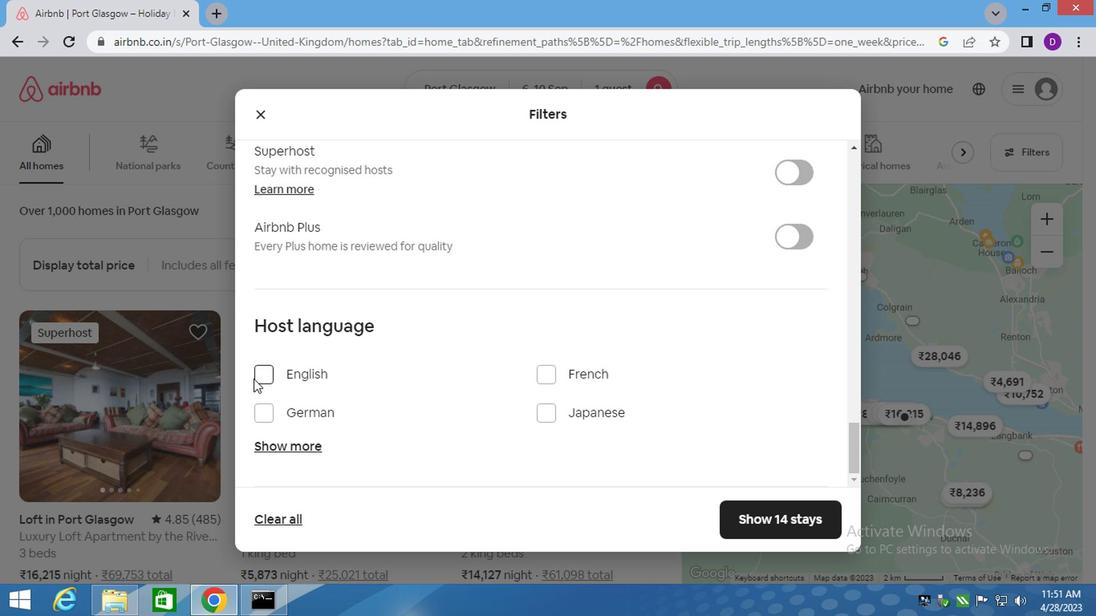 
Action: Mouse moved to (257, 379)
Screenshot: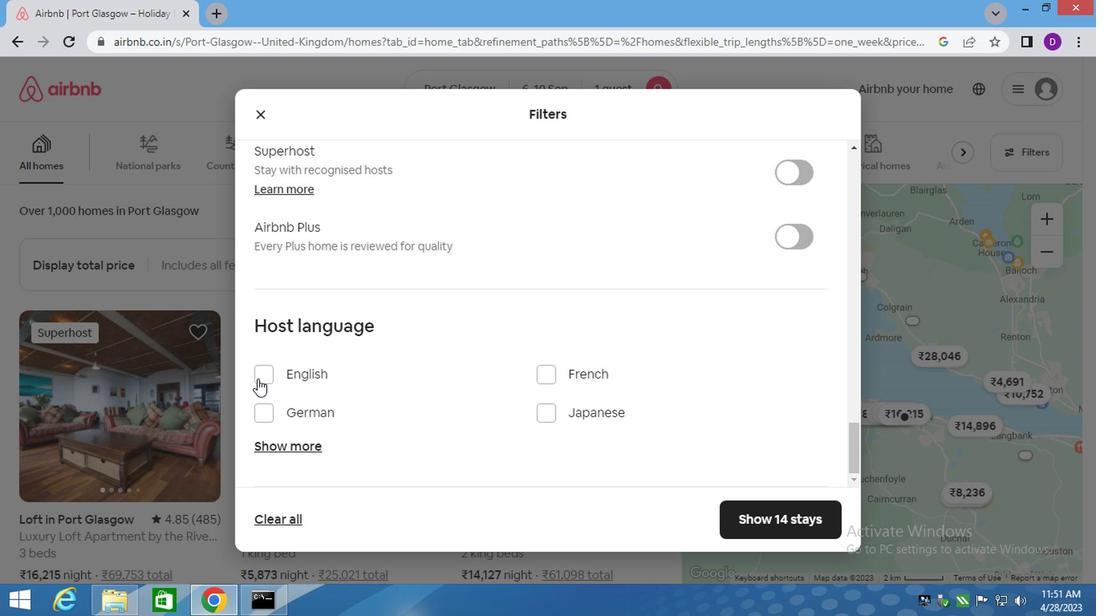 
Action: Mouse pressed left at (257, 379)
Screenshot: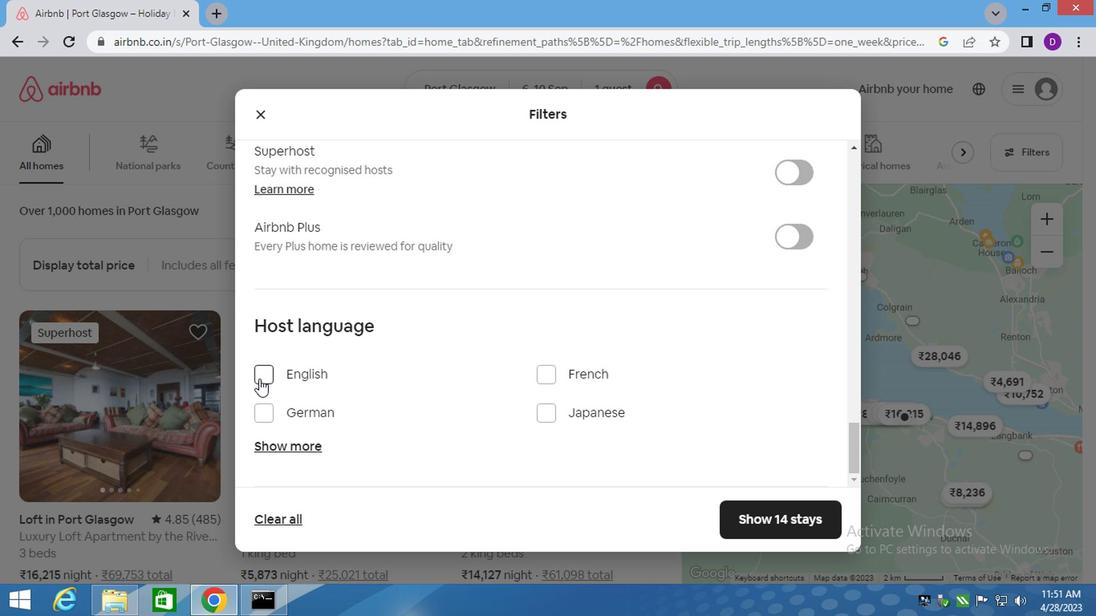 
Action: Mouse moved to (569, 437)
Screenshot: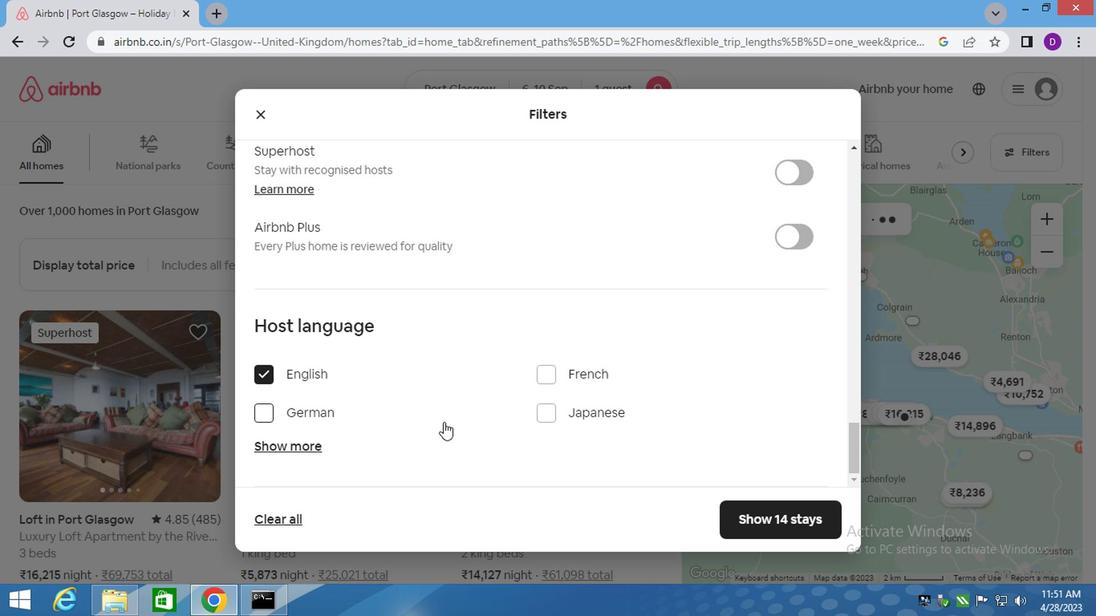 
Action: Mouse scrolled (569, 436) with delta (0, -1)
Screenshot: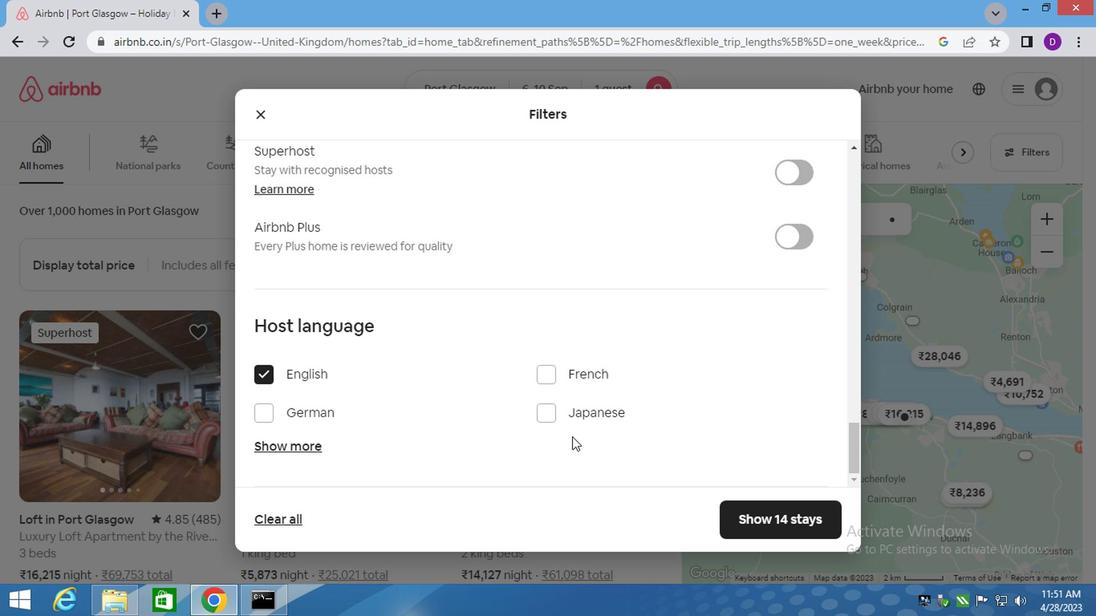 
Action: Mouse moved to (667, 465)
Screenshot: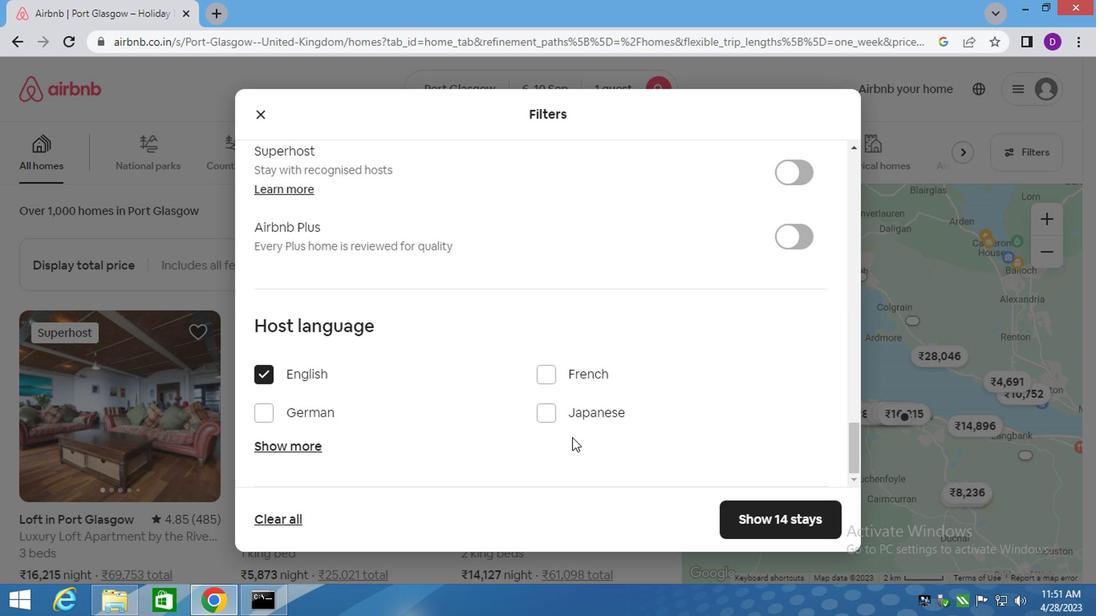 
Action: Mouse scrolled (612, 444) with delta (0, -1)
Screenshot: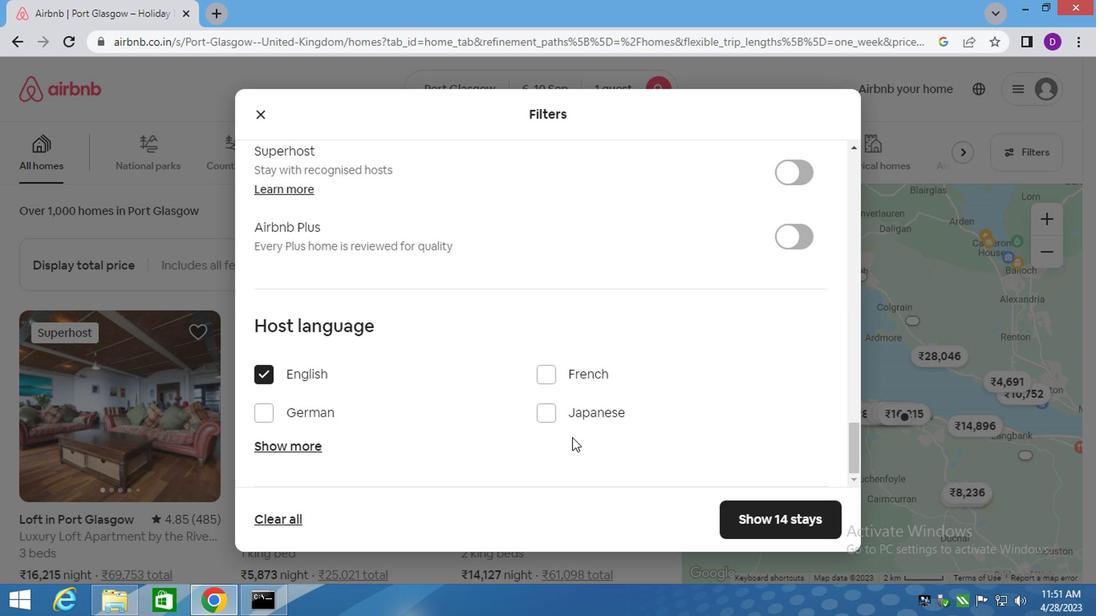 
Action: Mouse moved to (768, 506)
Screenshot: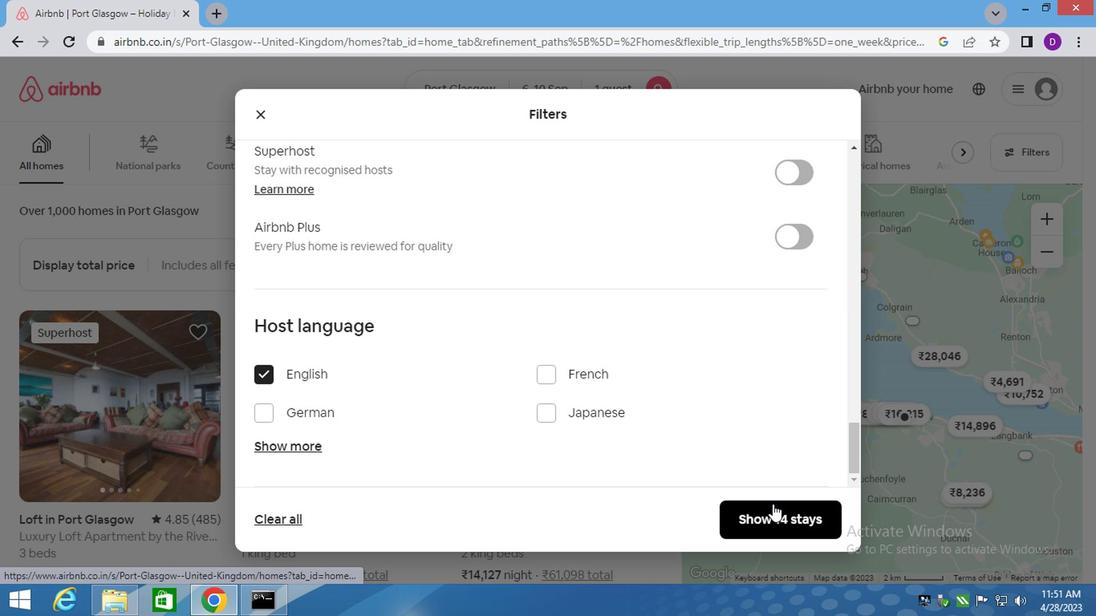 
Action: Mouse pressed left at (768, 506)
Screenshot: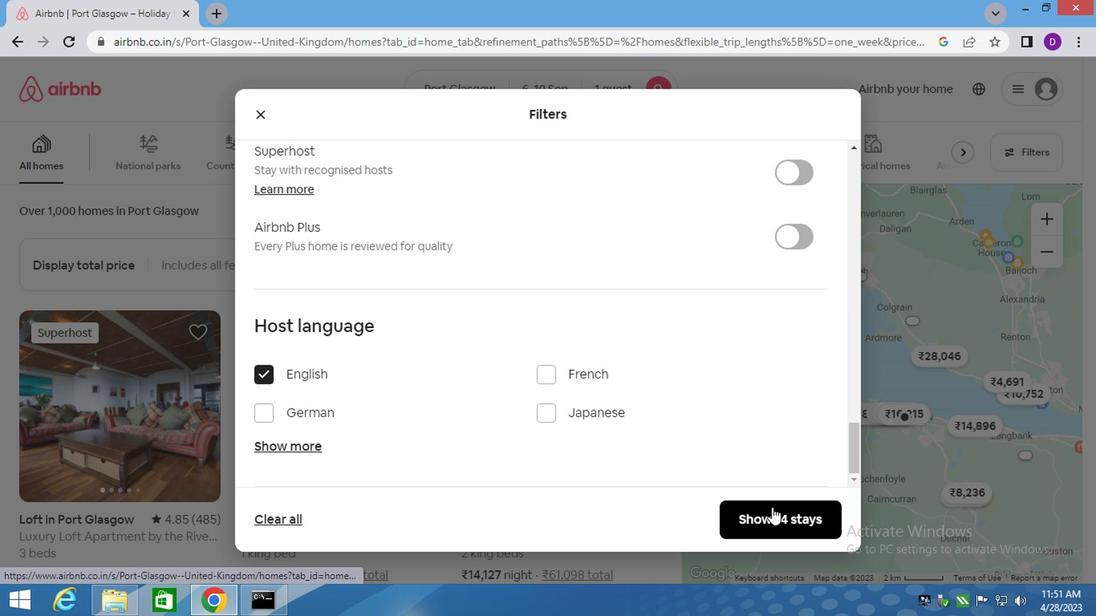 
